 Task: Open Card Card0000000275 in Board Board0000000069 in Workspace WS0000000023 in Trello. Add Member Ayush98111@gmail.com to Card Card0000000275 in Board Board0000000069 in Workspace WS0000000023 in Trello. Add Orange Label titled Label0000000275 to Card Card0000000275 in Board Board0000000069 in Workspace WS0000000023 in Trello. Add Checklist CL0000000275 to Card Card0000000275 in Board Board0000000069 in Workspace WS0000000023 in Trello. Add Dates with Start Date as Oct 01 2023 and Due Date as Oct 31 2023 to Card Card0000000275 in Board Board0000000069 in Workspace WS0000000023 in Trello
Action: Mouse moved to (504, 473)
Screenshot: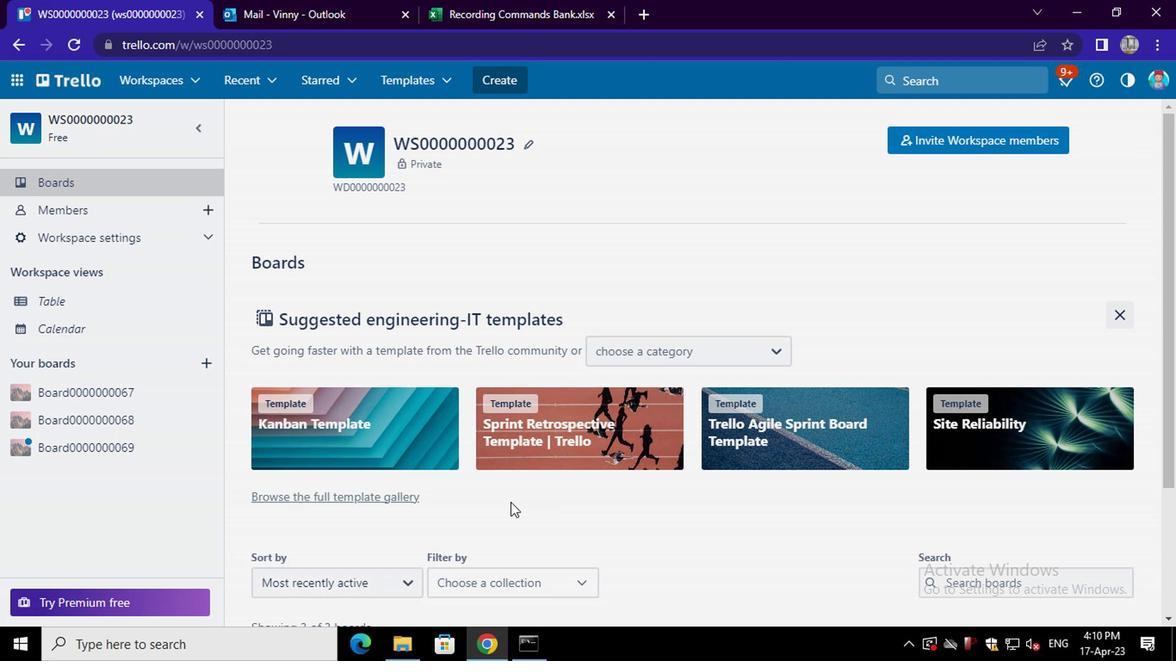 
Action: Mouse scrolled (504, 472) with delta (0, 0)
Screenshot: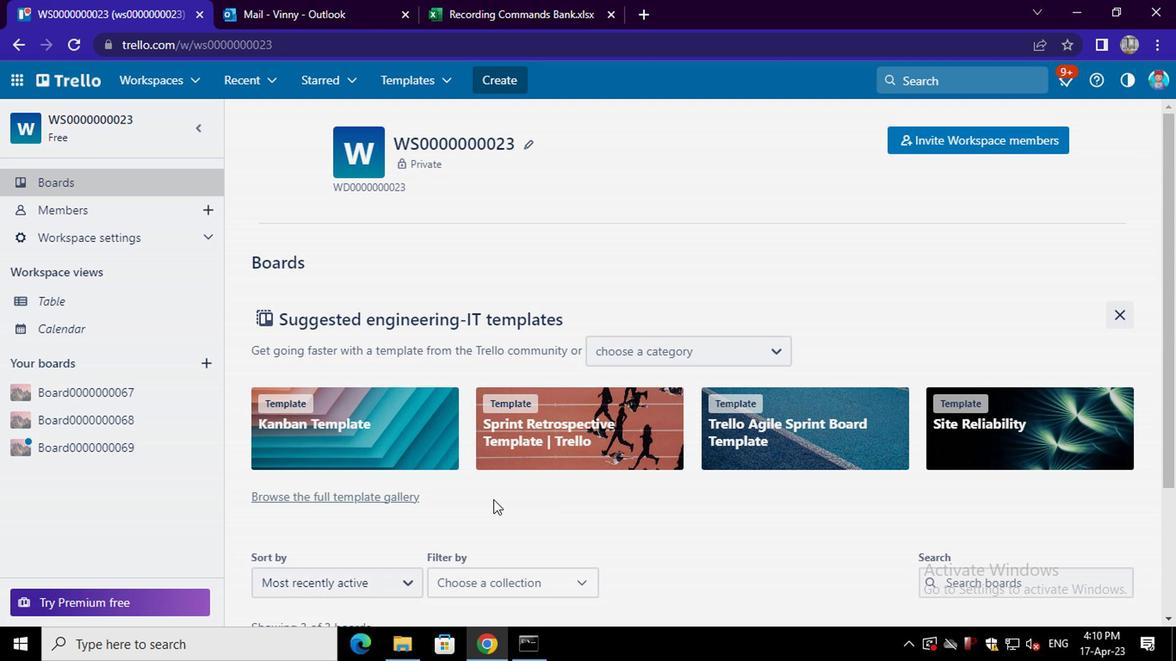 
Action: Mouse scrolled (504, 472) with delta (0, 0)
Screenshot: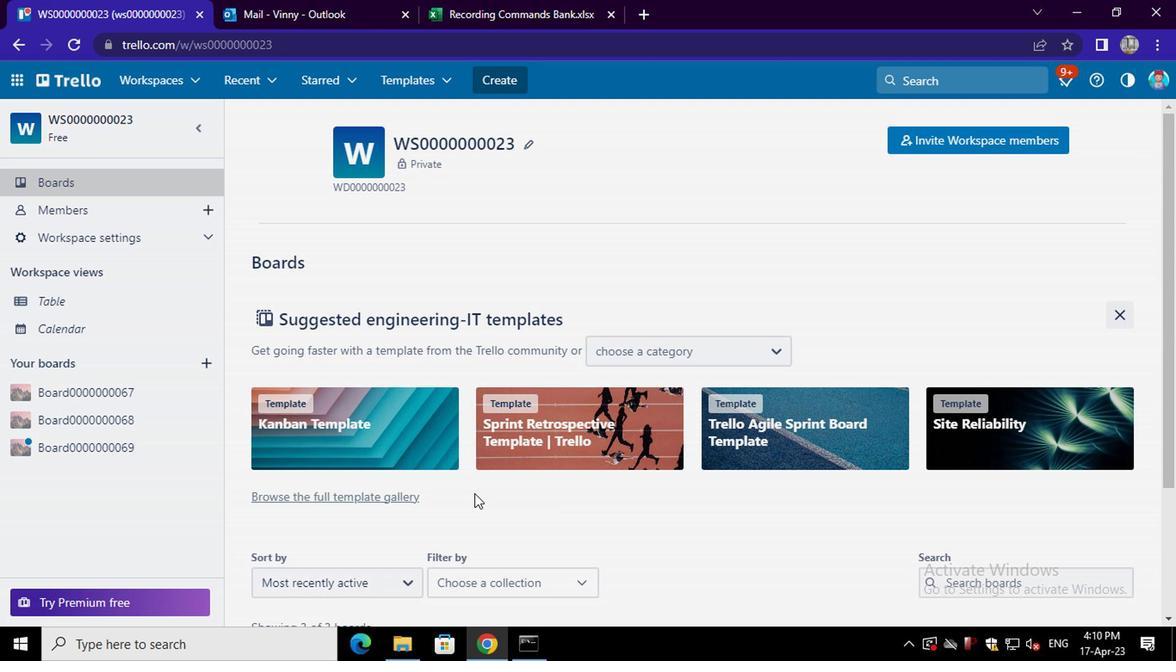 
Action: Mouse scrolled (504, 472) with delta (0, 0)
Screenshot: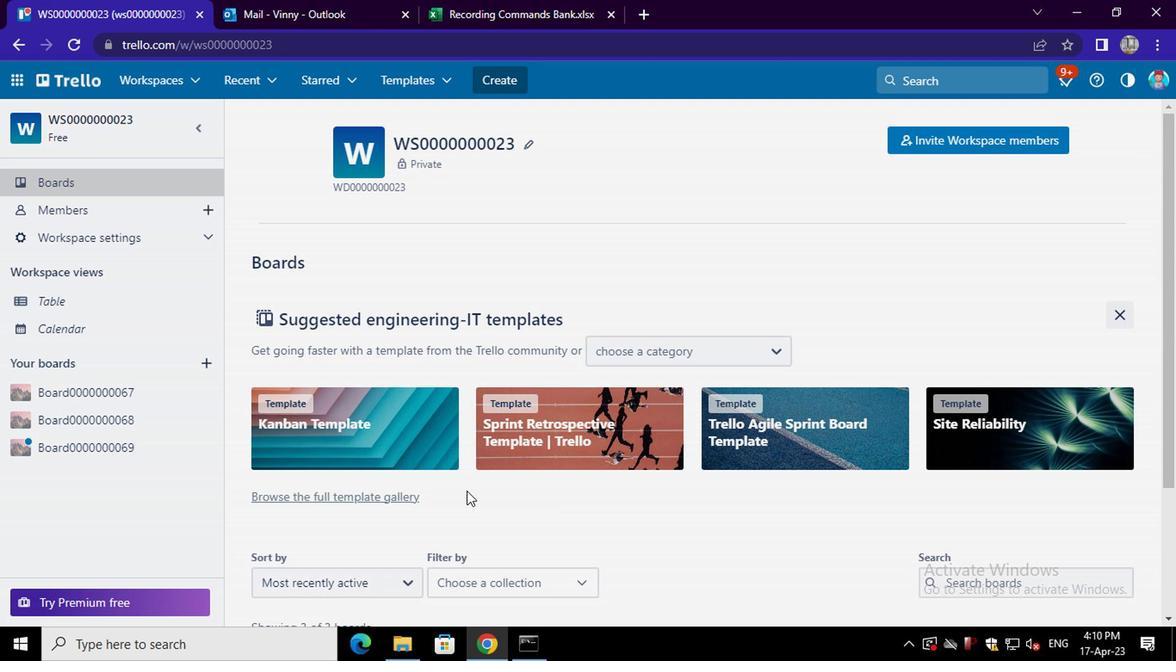 
Action: Mouse scrolled (504, 472) with delta (0, 0)
Screenshot: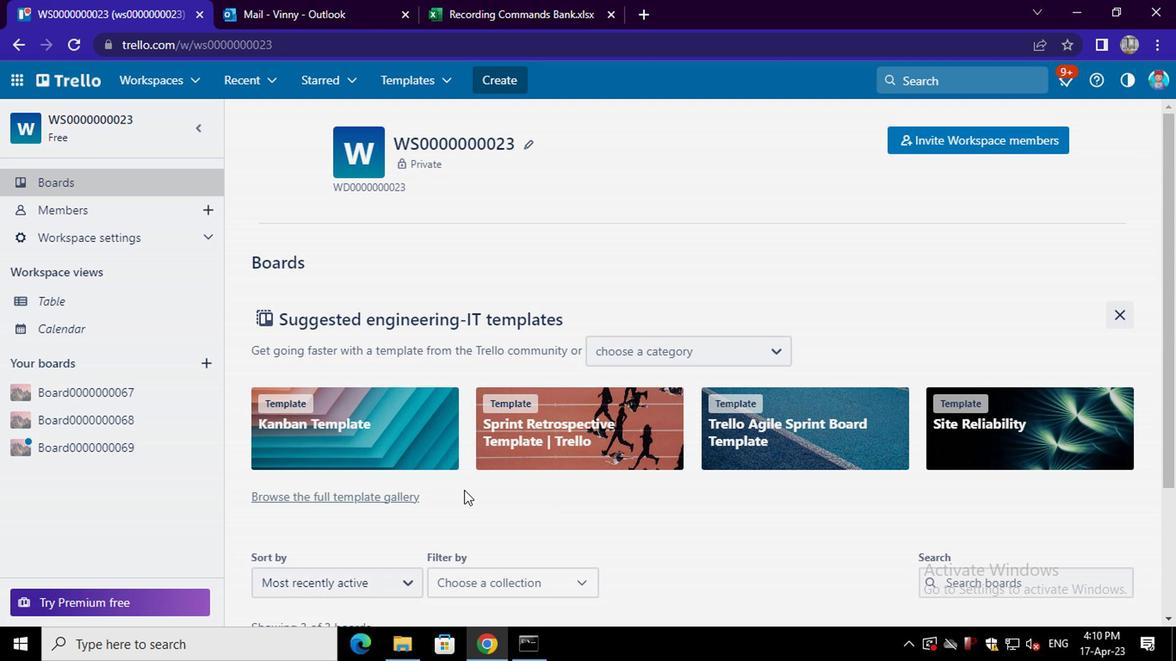 
Action: Mouse moved to (603, 521)
Screenshot: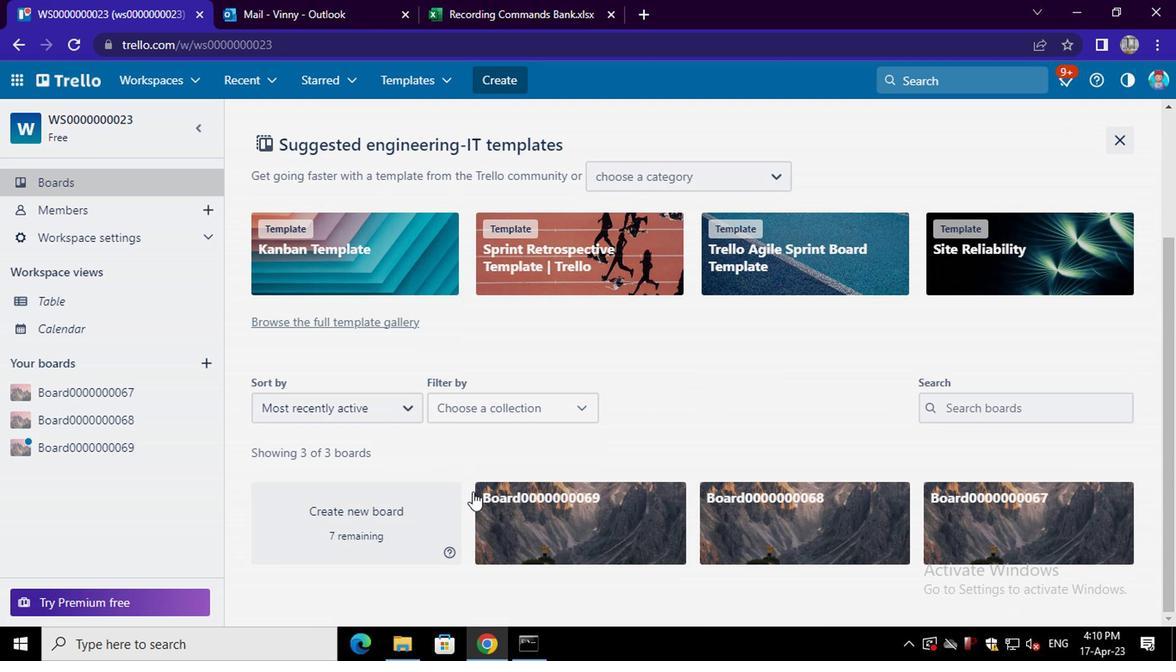 
Action: Mouse pressed left at (603, 521)
Screenshot: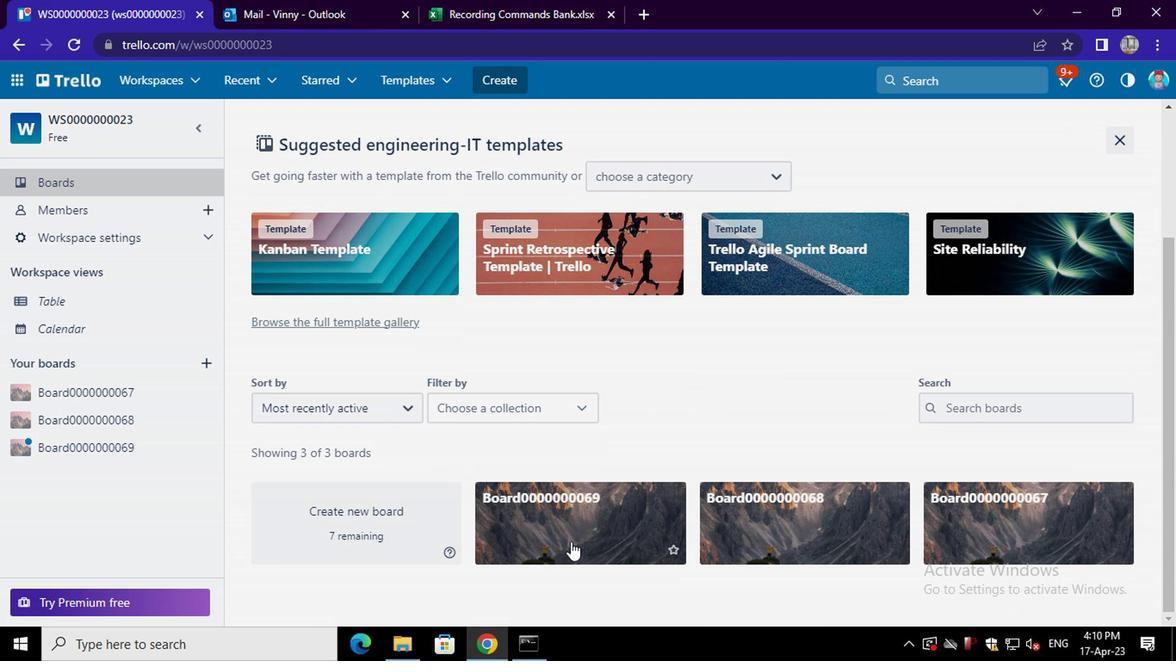 
Action: Mouse moved to (492, 473)
Screenshot: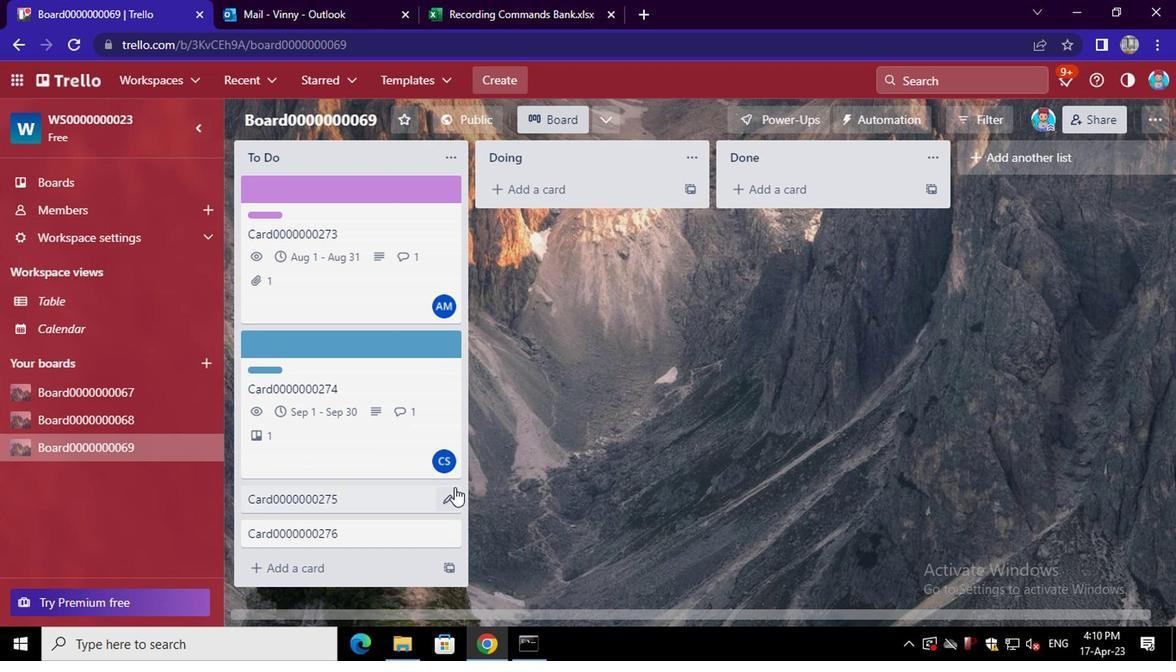 
Action: Mouse pressed left at (492, 473)
Screenshot: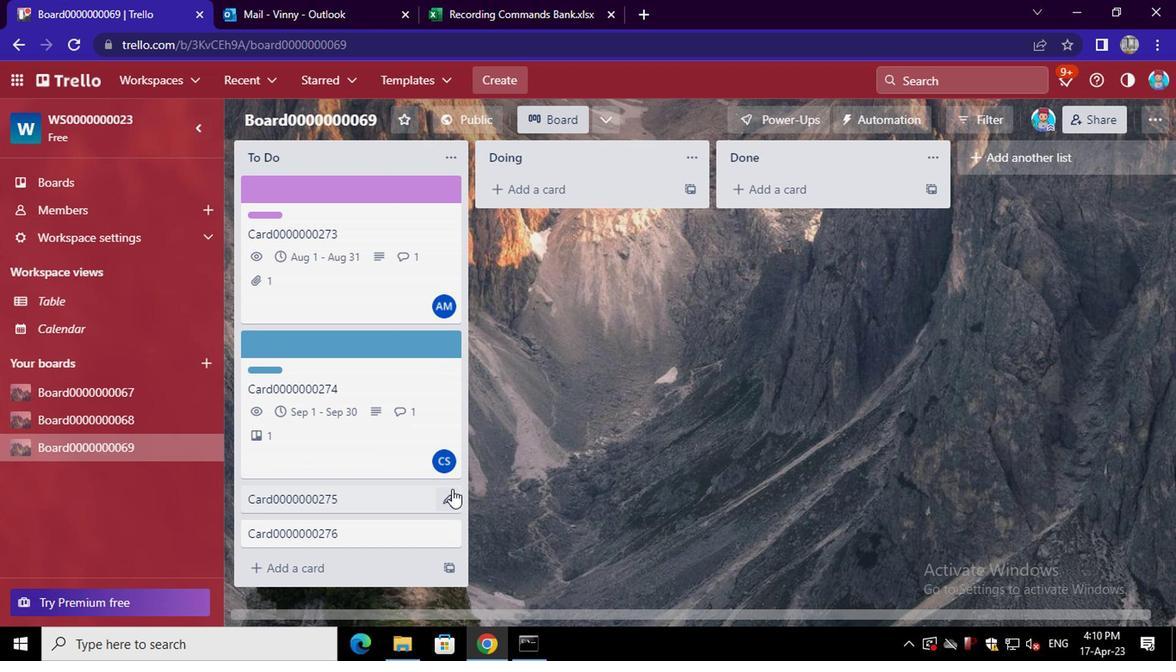 
Action: Mouse moved to (552, 372)
Screenshot: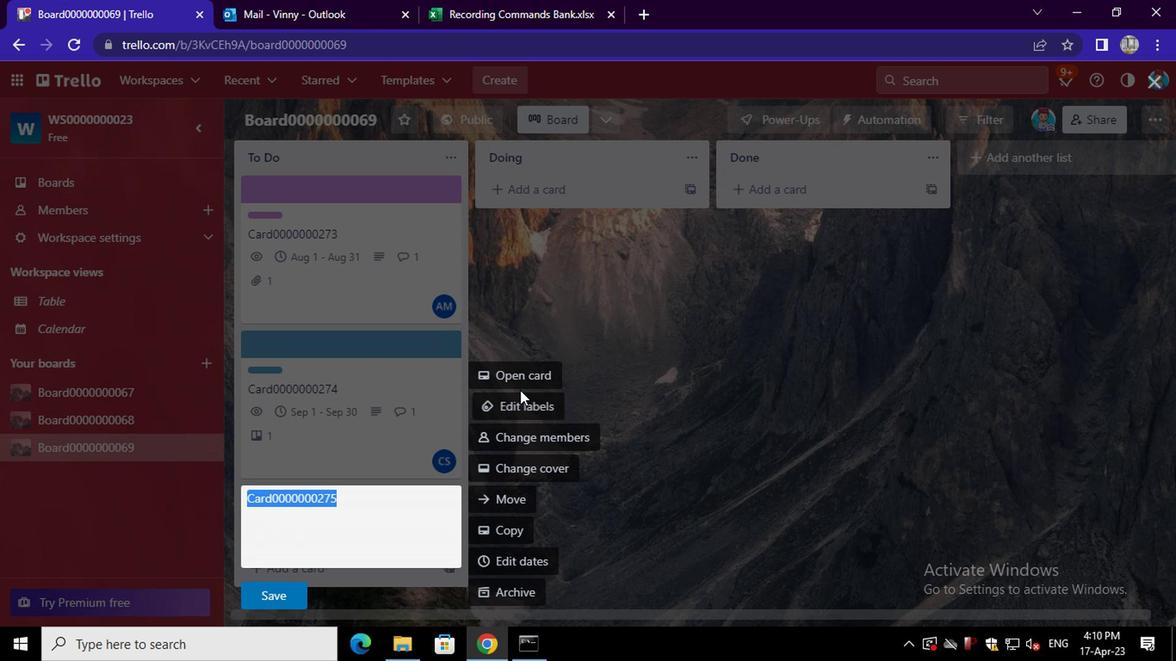 
Action: Mouse pressed left at (552, 372)
Screenshot: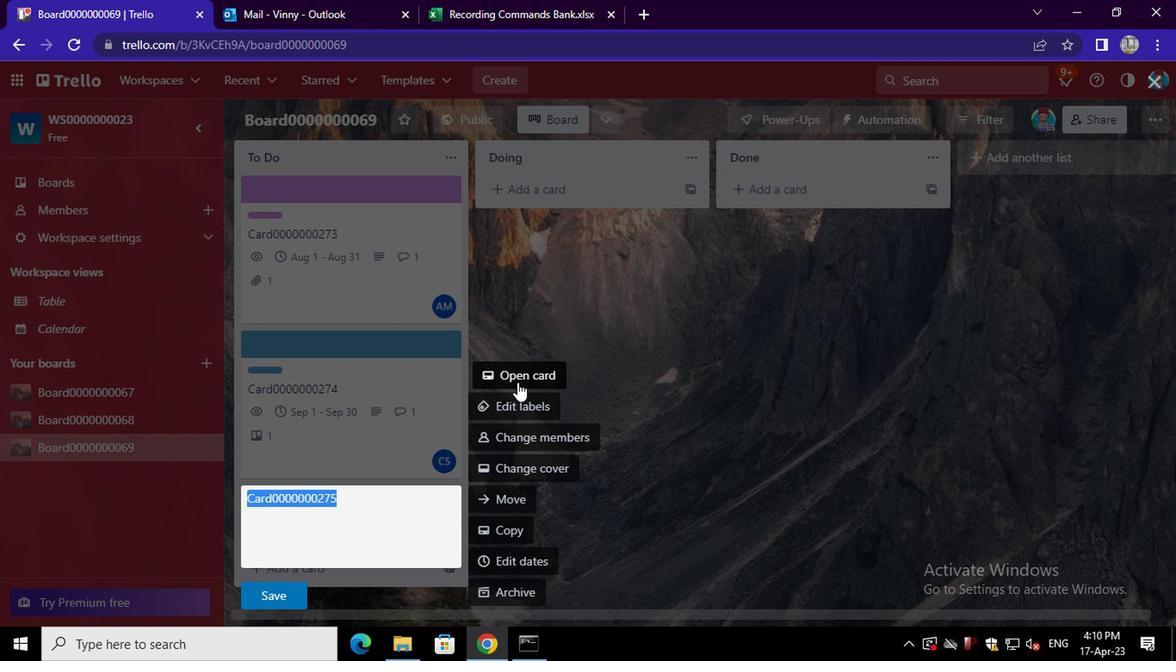 
Action: Mouse moved to (811, 223)
Screenshot: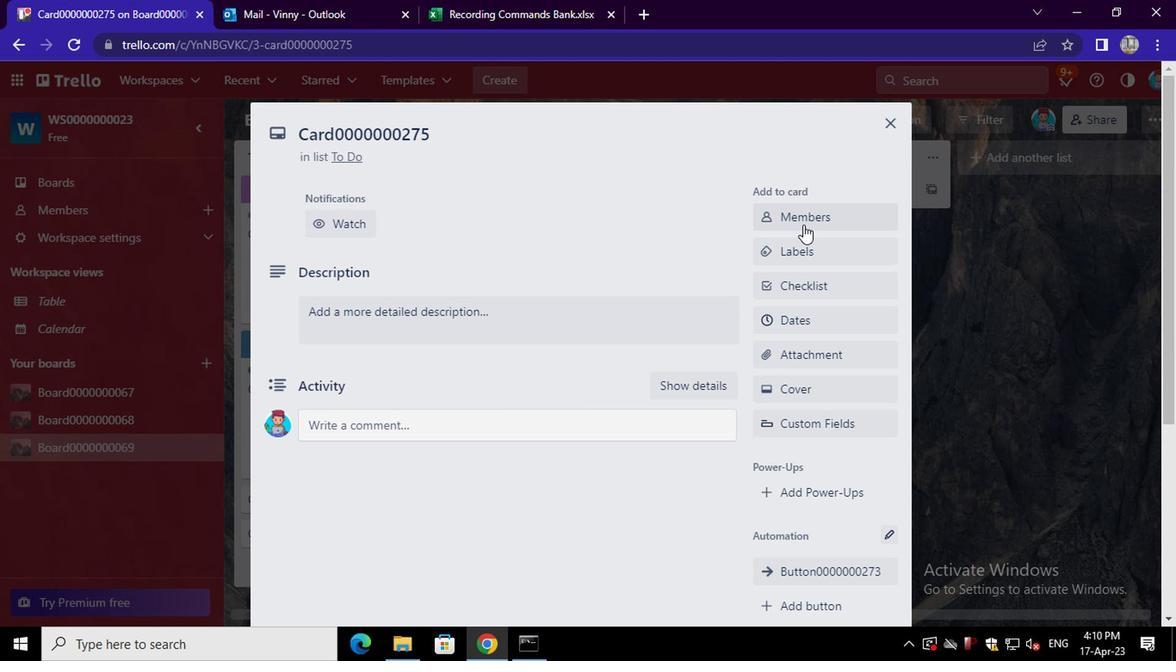 
Action: Mouse pressed left at (811, 223)
Screenshot: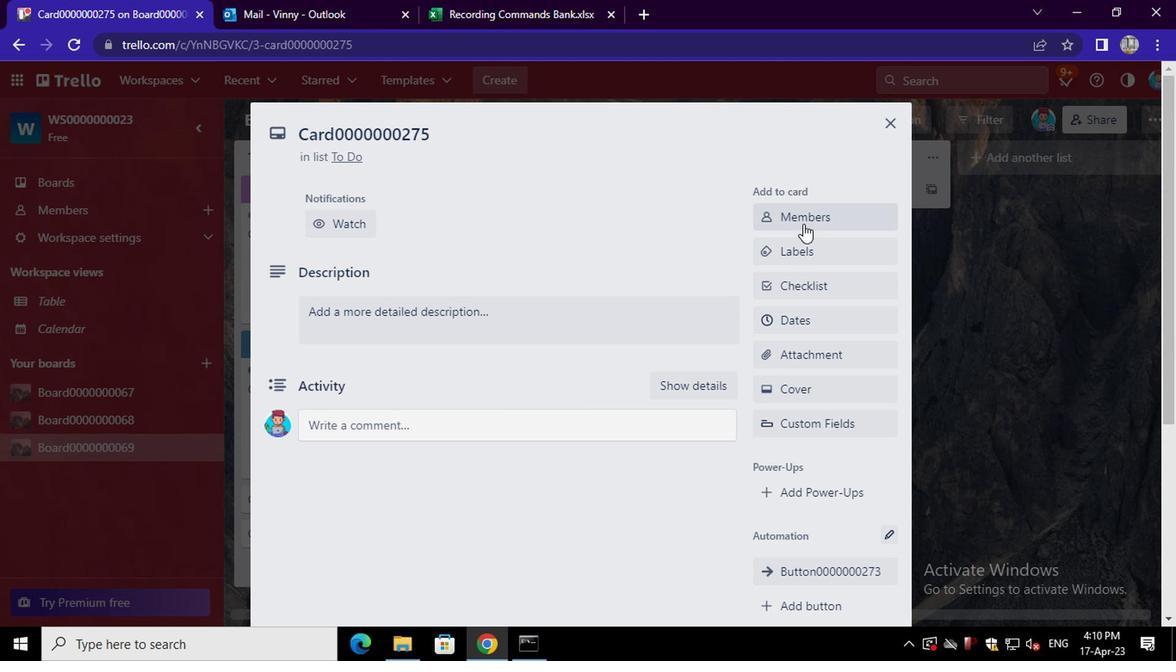 
Action: Mouse moved to (838, 289)
Screenshot: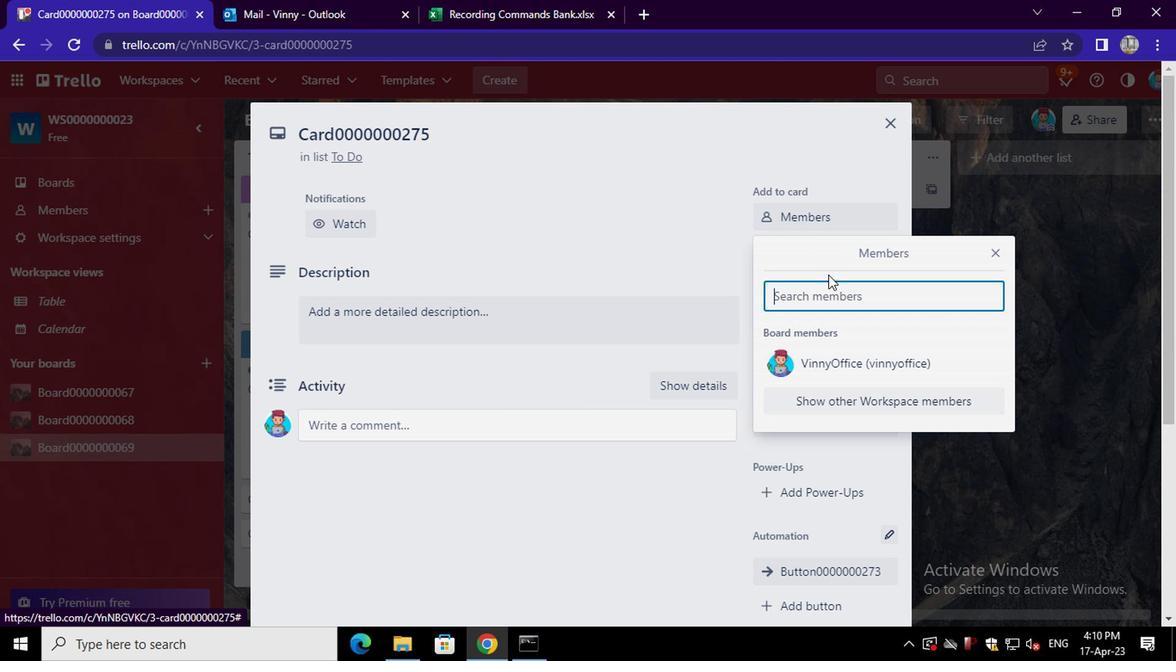 
Action: Mouse pressed left at (838, 289)
Screenshot: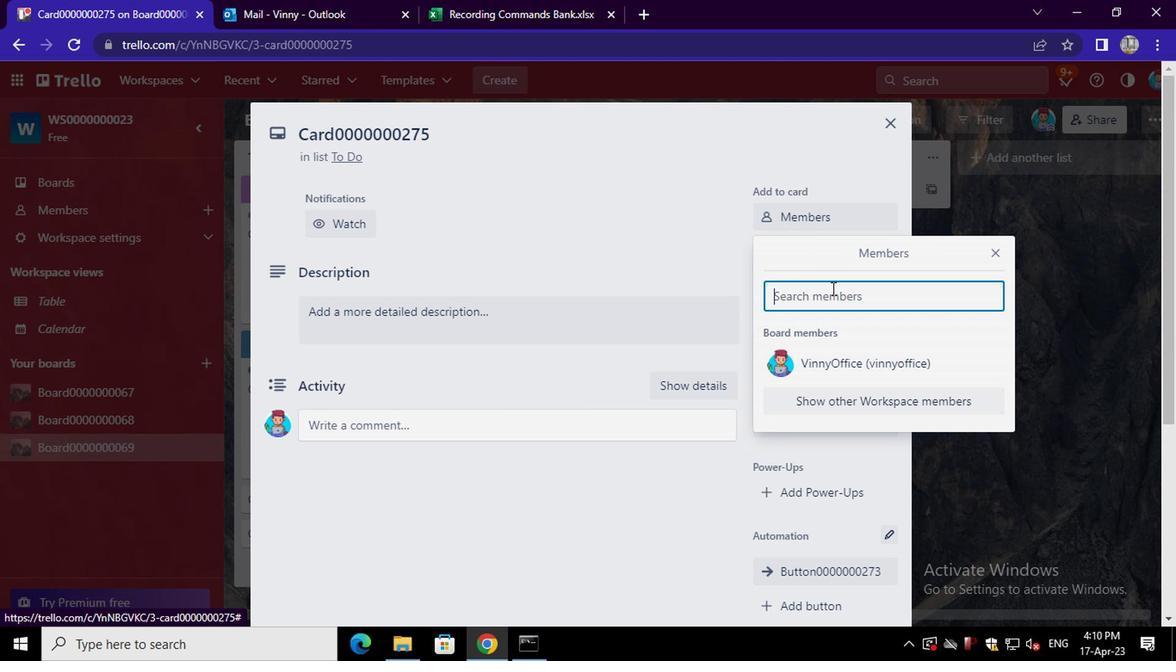 
Action: Mouse moved to (829, 271)
Screenshot: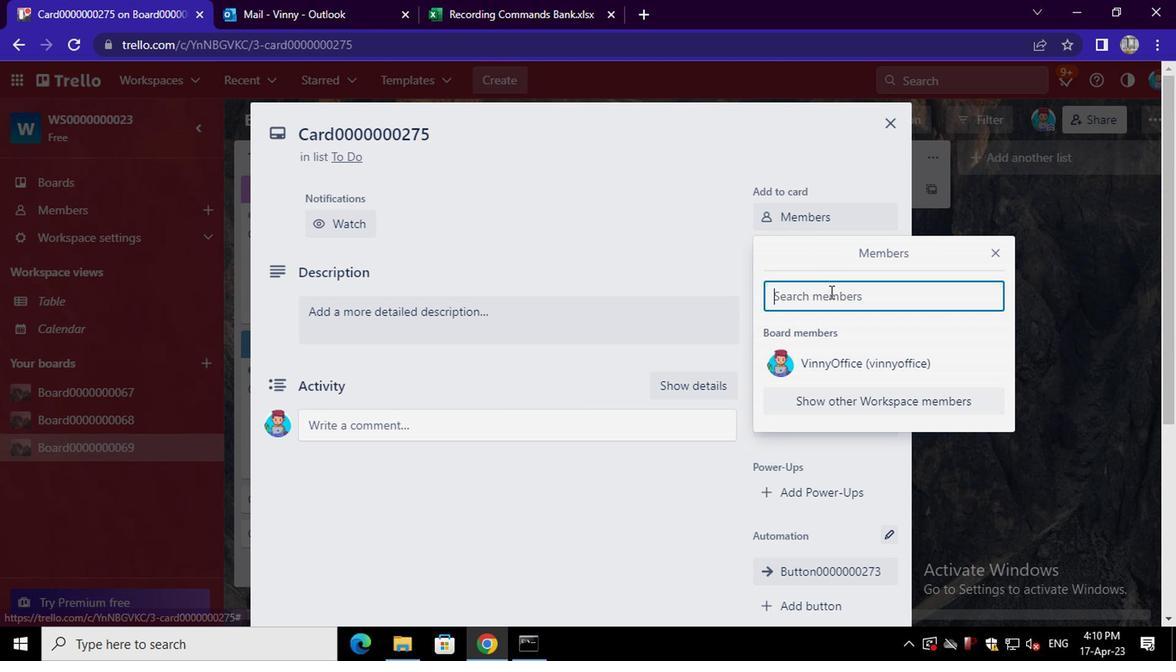 
Action: Key pressed <Key.shift>AYUSH98111<Key.shift>@GMAIL.COM
Screenshot: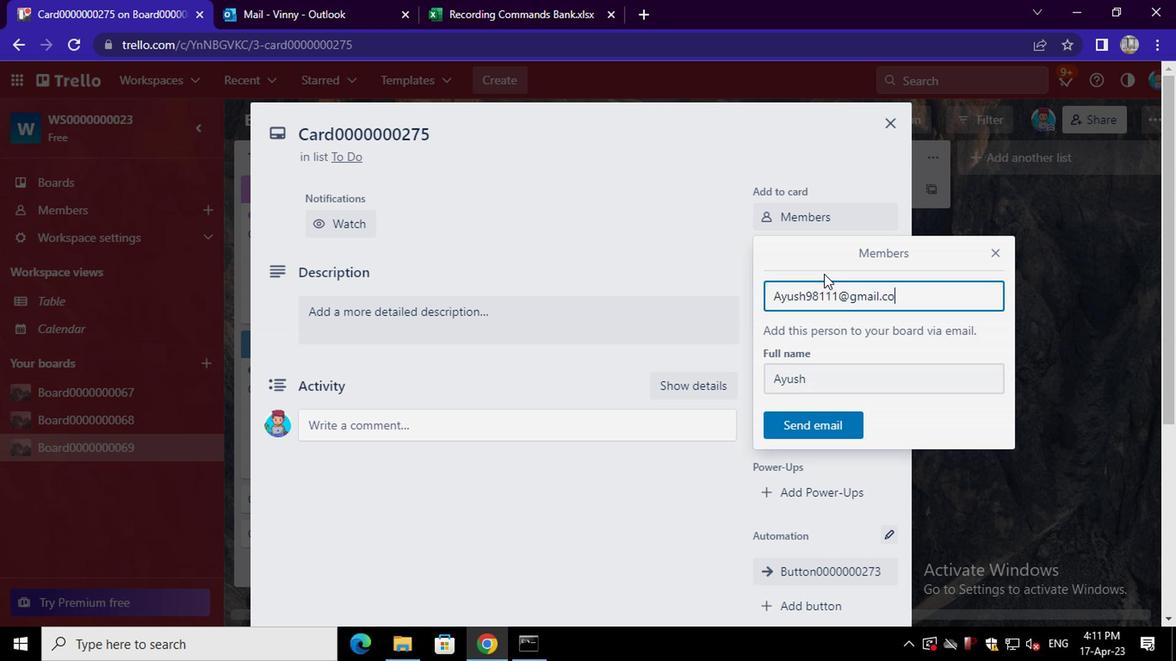 
Action: Mouse moved to (832, 414)
Screenshot: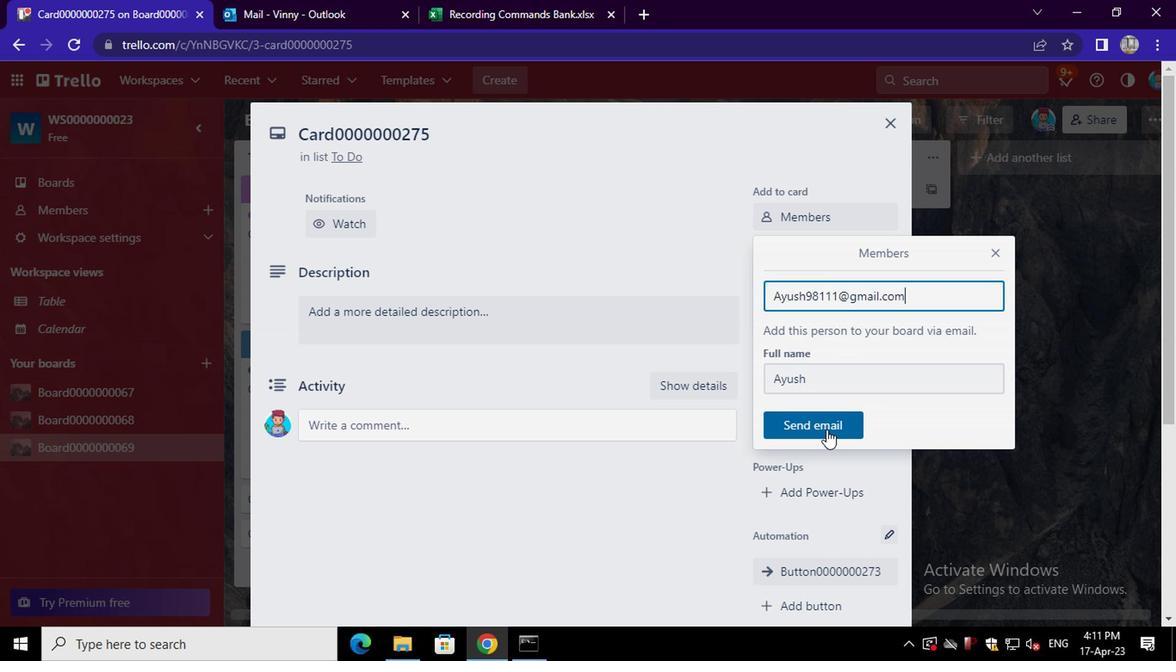 
Action: Mouse pressed left at (832, 414)
Screenshot: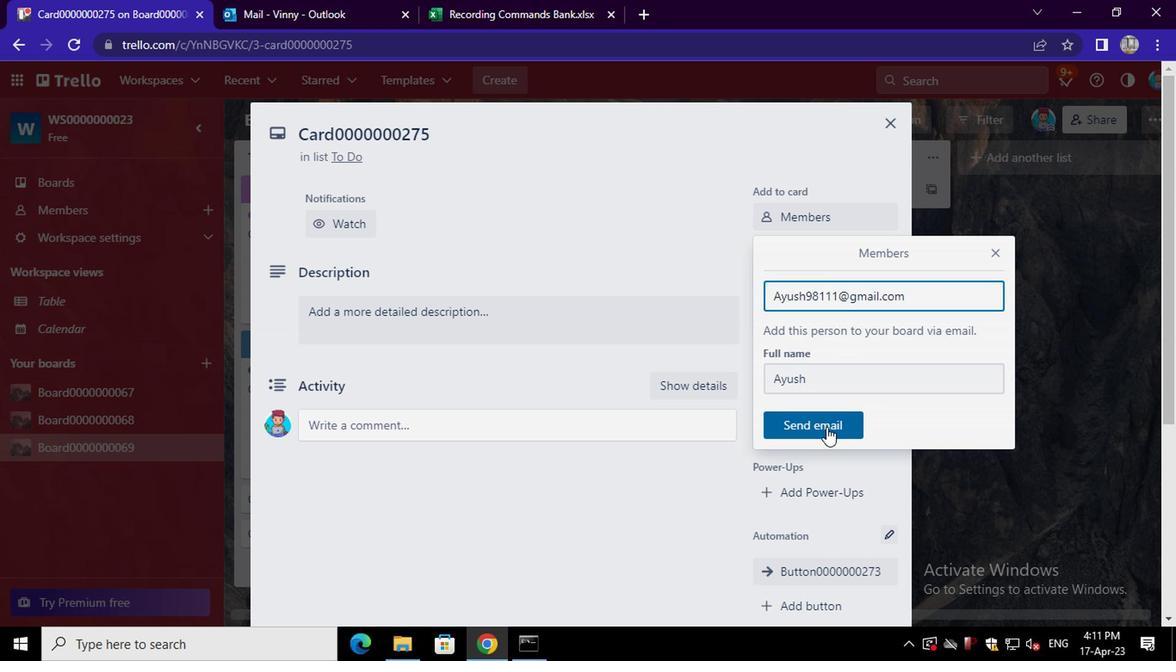
Action: Mouse moved to (821, 255)
Screenshot: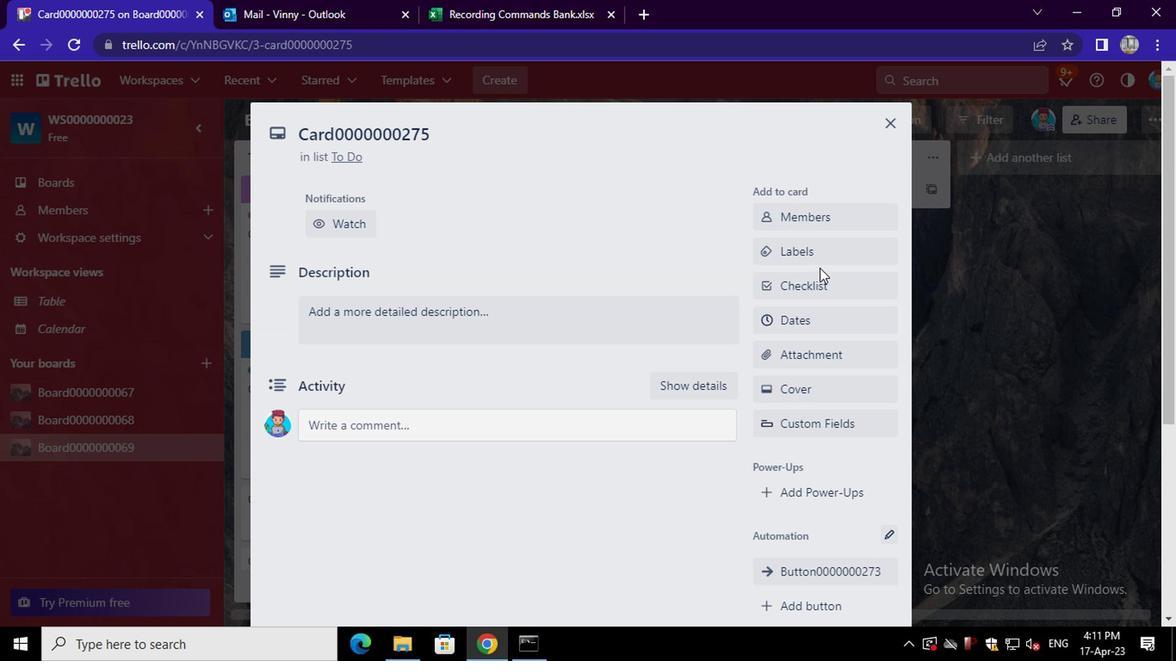 
Action: Mouse pressed left at (821, 255)
Screenshot: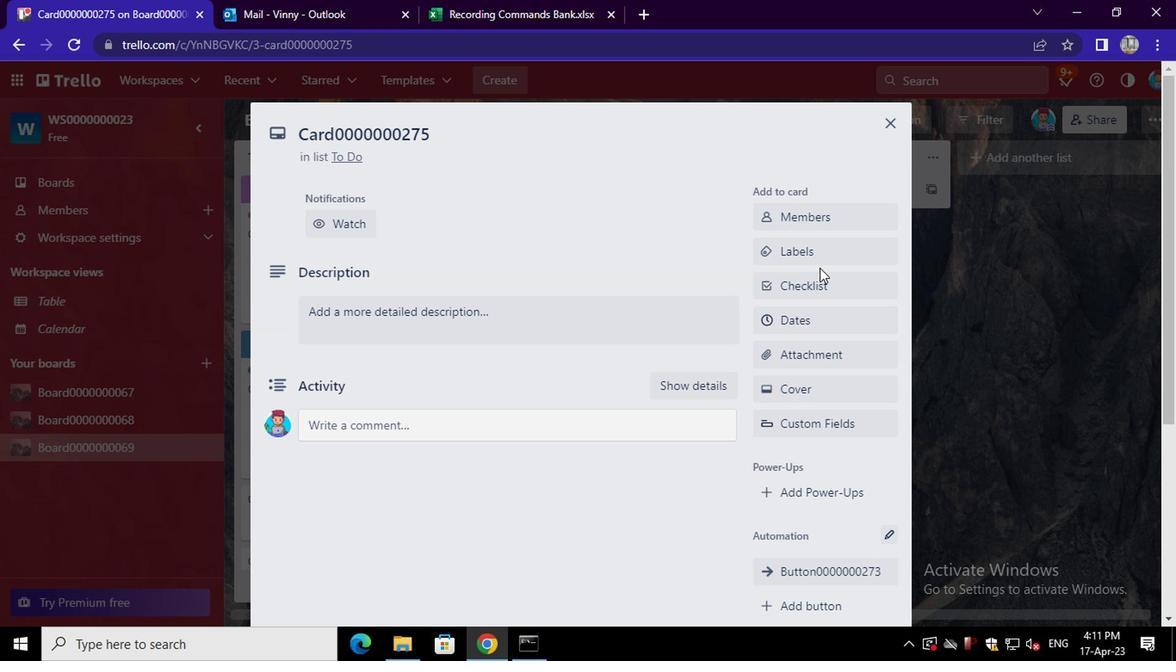 
Action: Mouse moved to (841, 170)
Screenshot: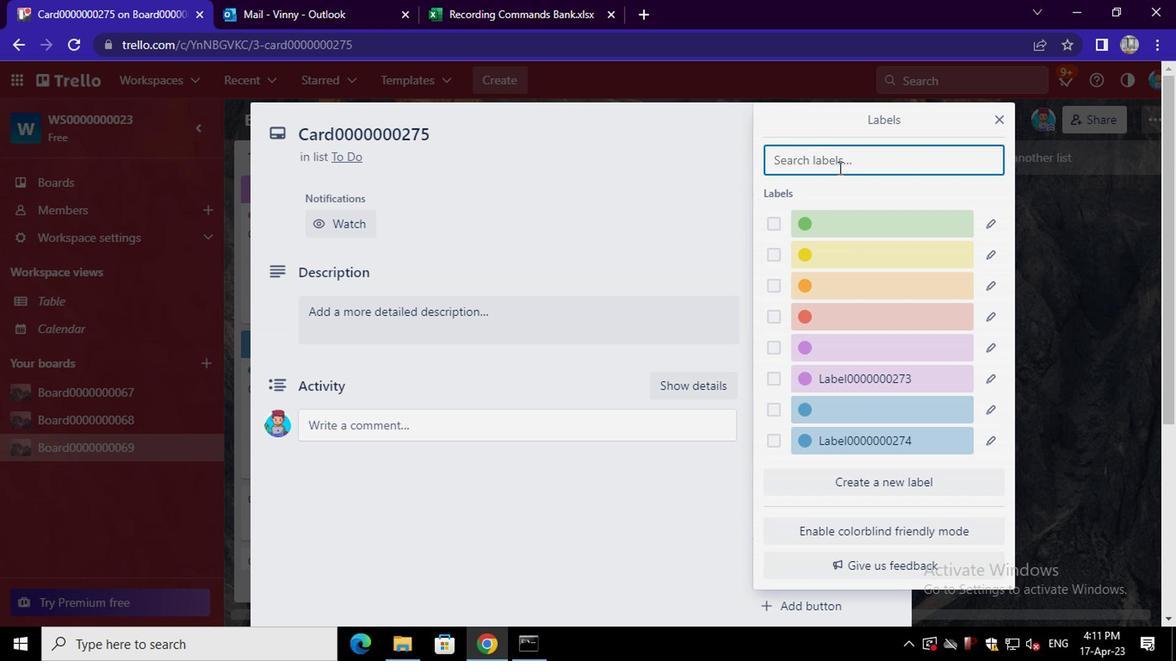 
Action: Mouse pressed left at (841, 170)
Screenshot: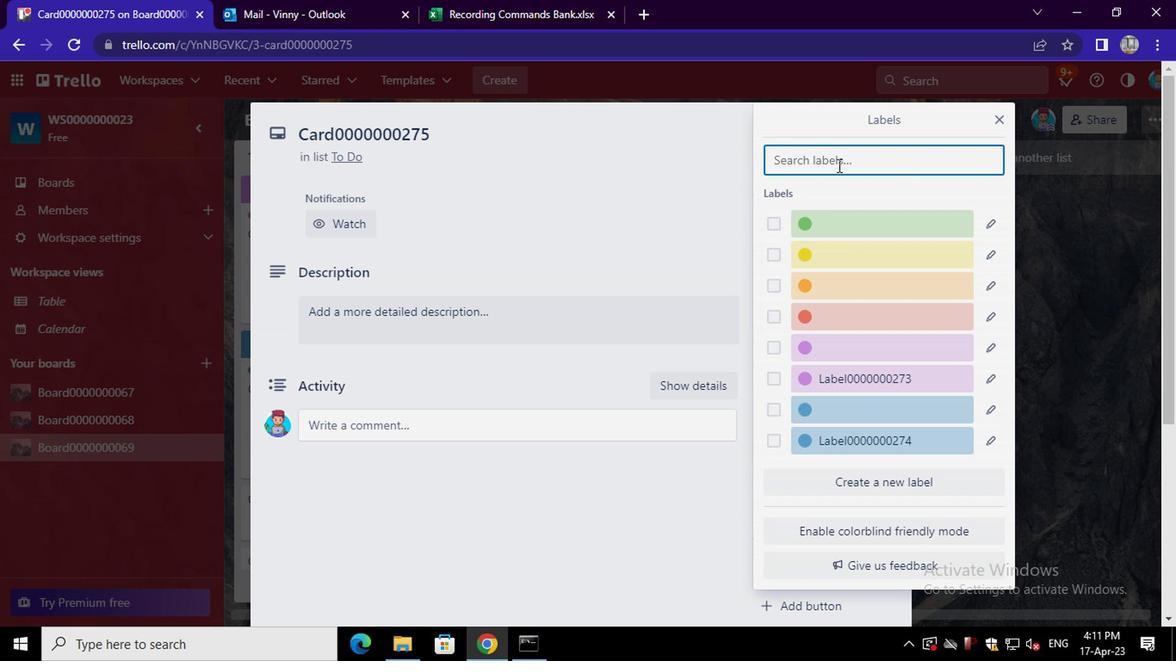 
Action: Mouse moved to (841, 169)
Screenshot: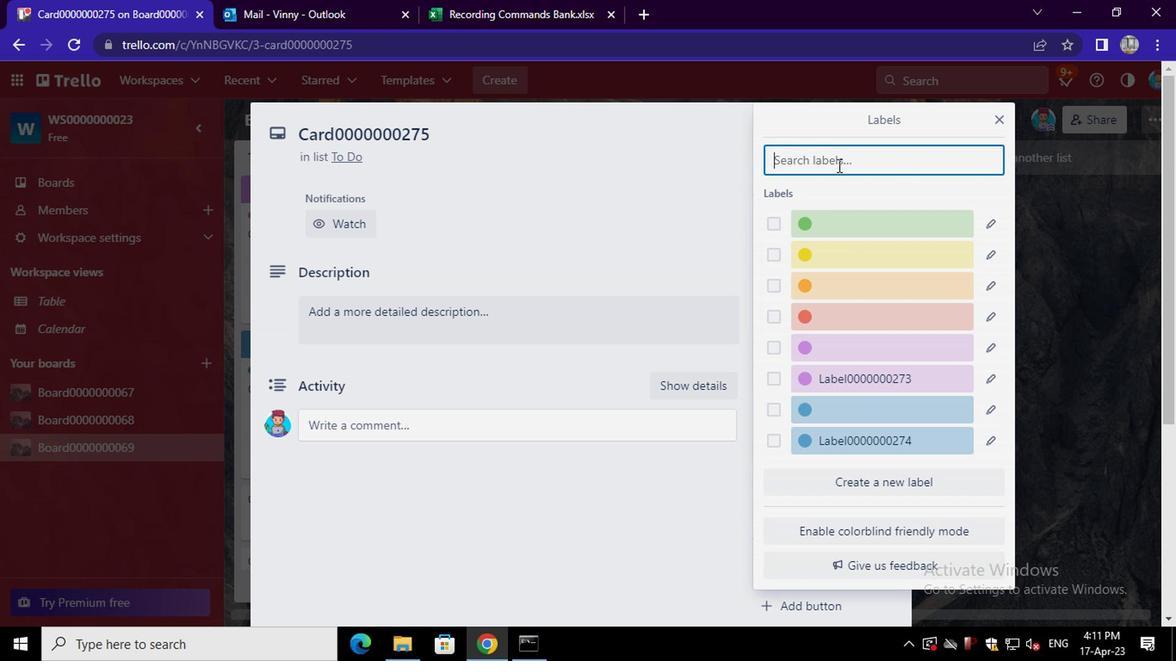 
Action: Key pressed <Key.shift>LABEL0000000275
Screenshot: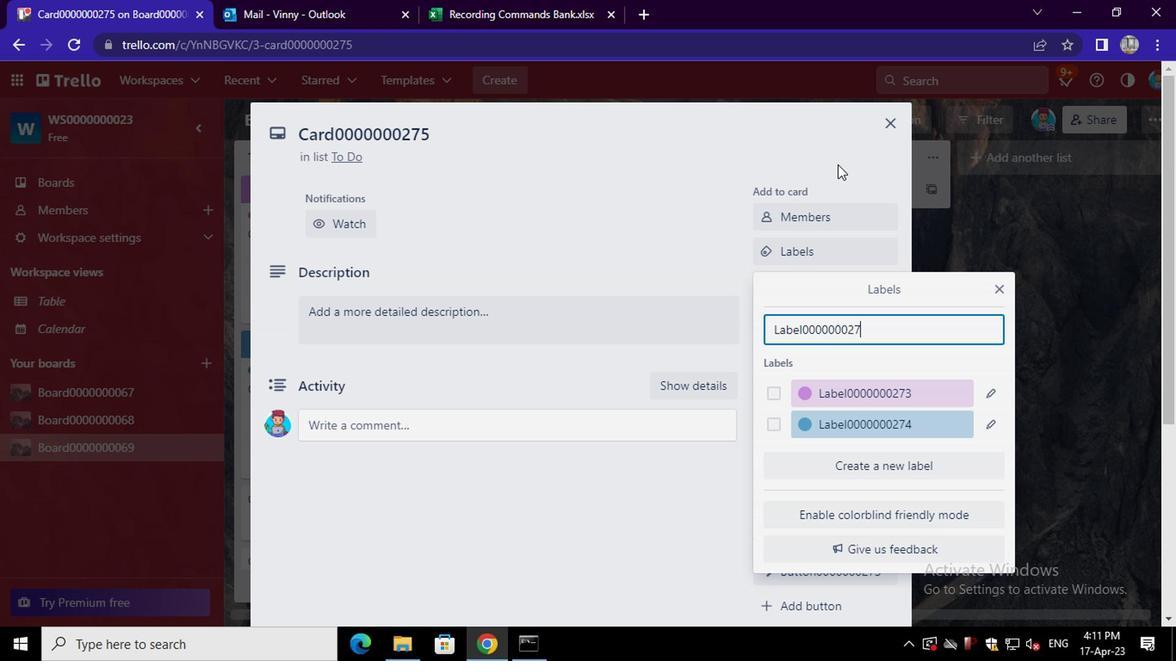 
Action: Mouse moved to (898, 382)
Screenshot: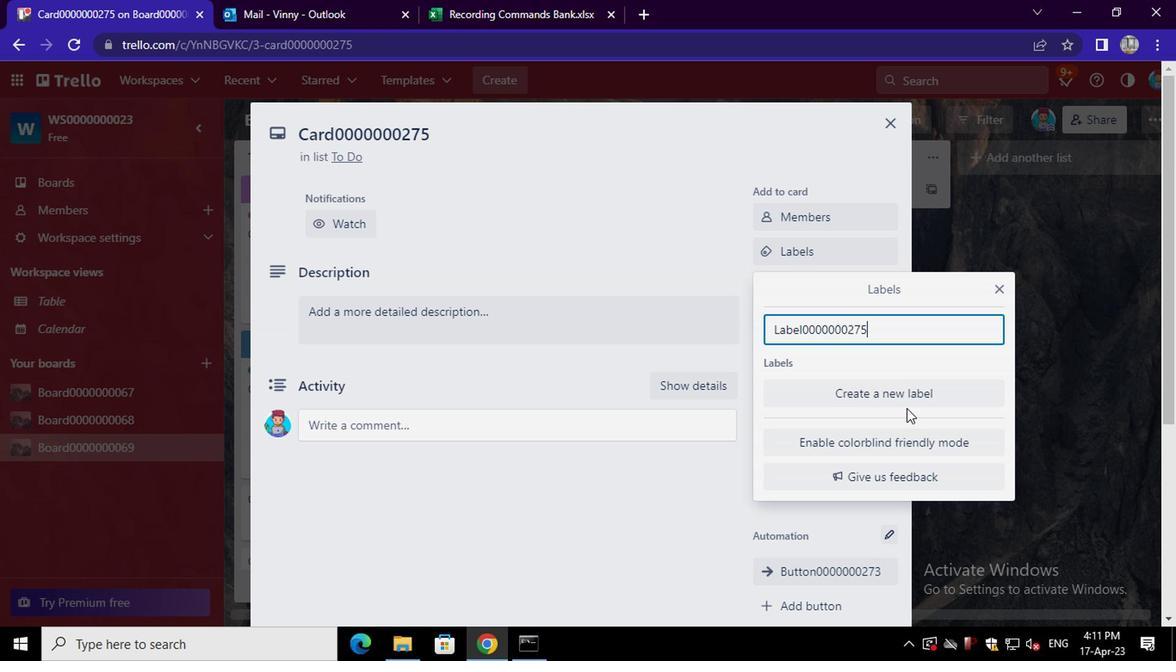 
Action: Mouse pressed left at (898, 382)
Screenshot: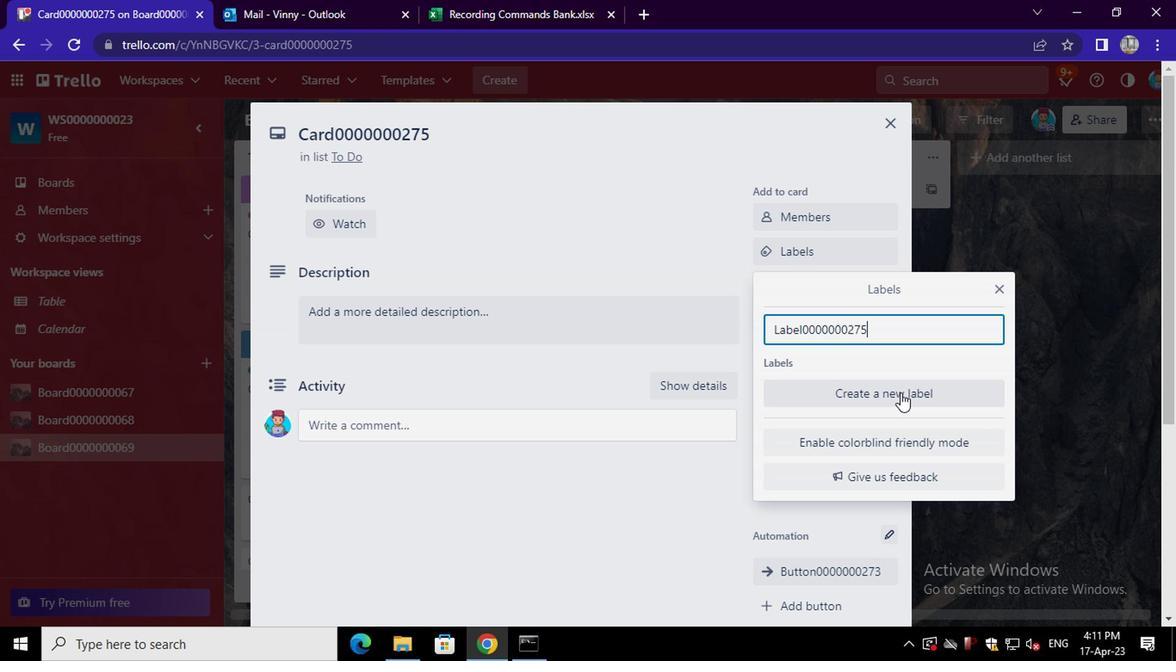 
Action: Mouse moved to (887, 361)
Screenshot: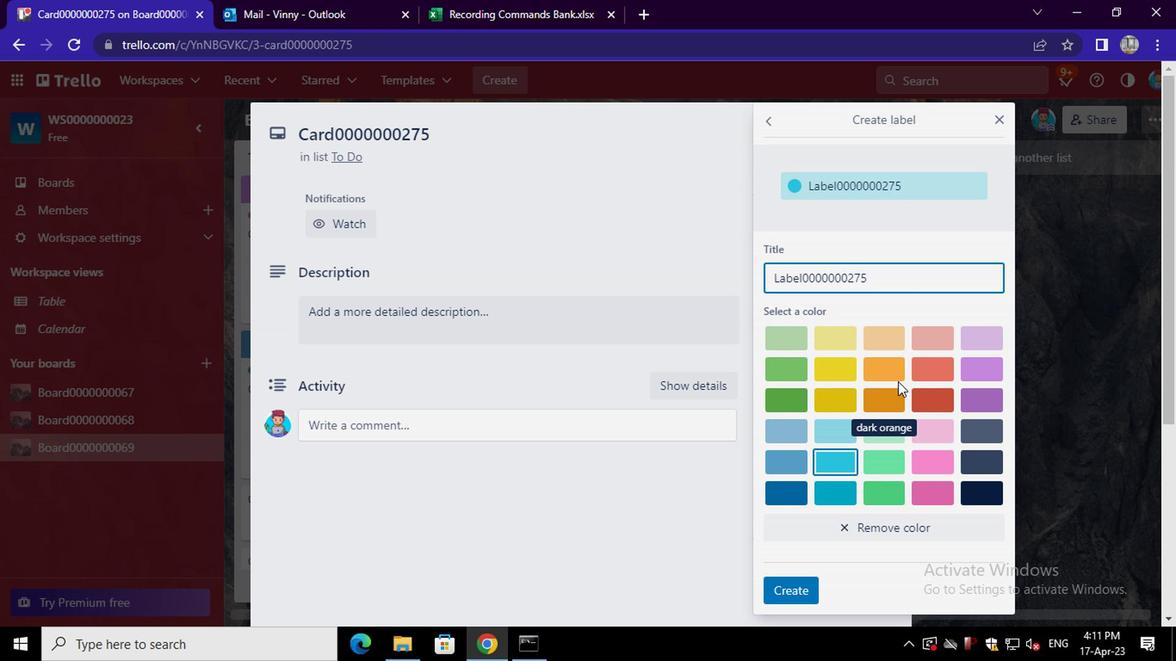 
Action: Mouse pressed left at (887, 361)
Screenshot: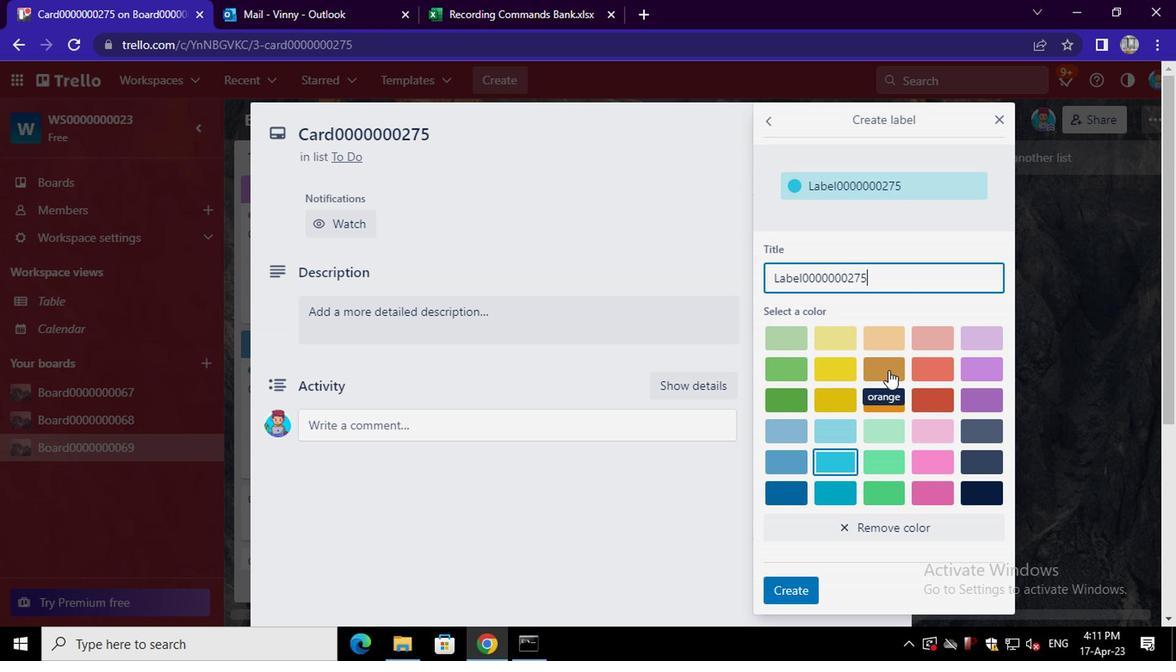 
Action: Mouse moved to (811, 561)
Screenshot: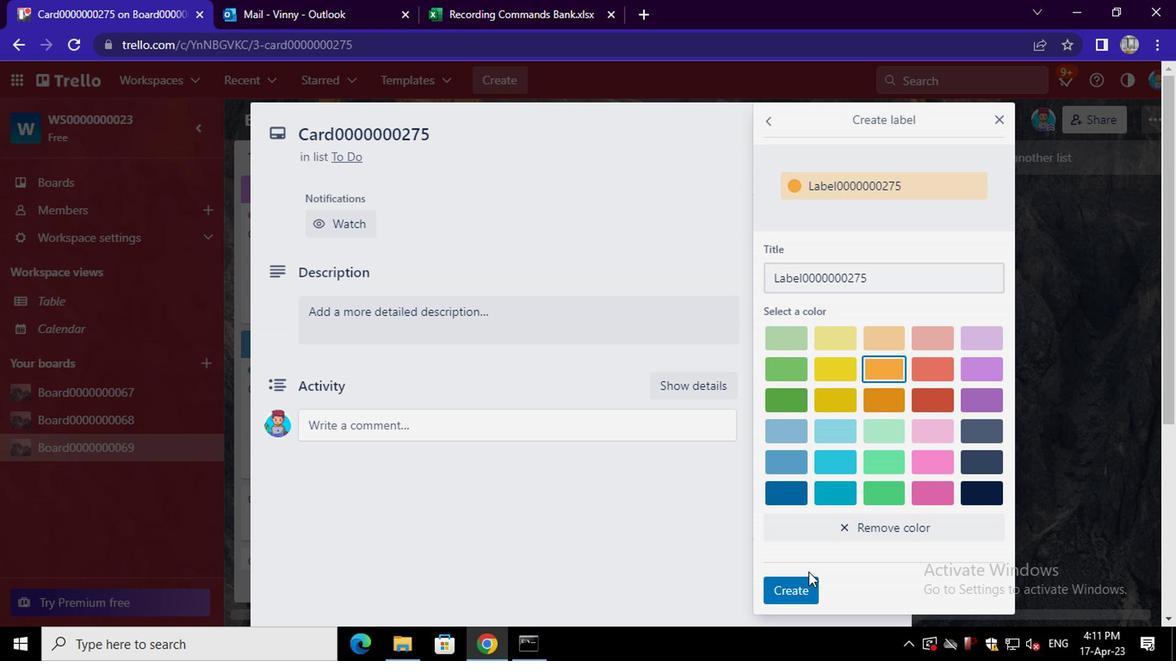 
Action: Mouse pressed left at (811, 561)
Screenshot: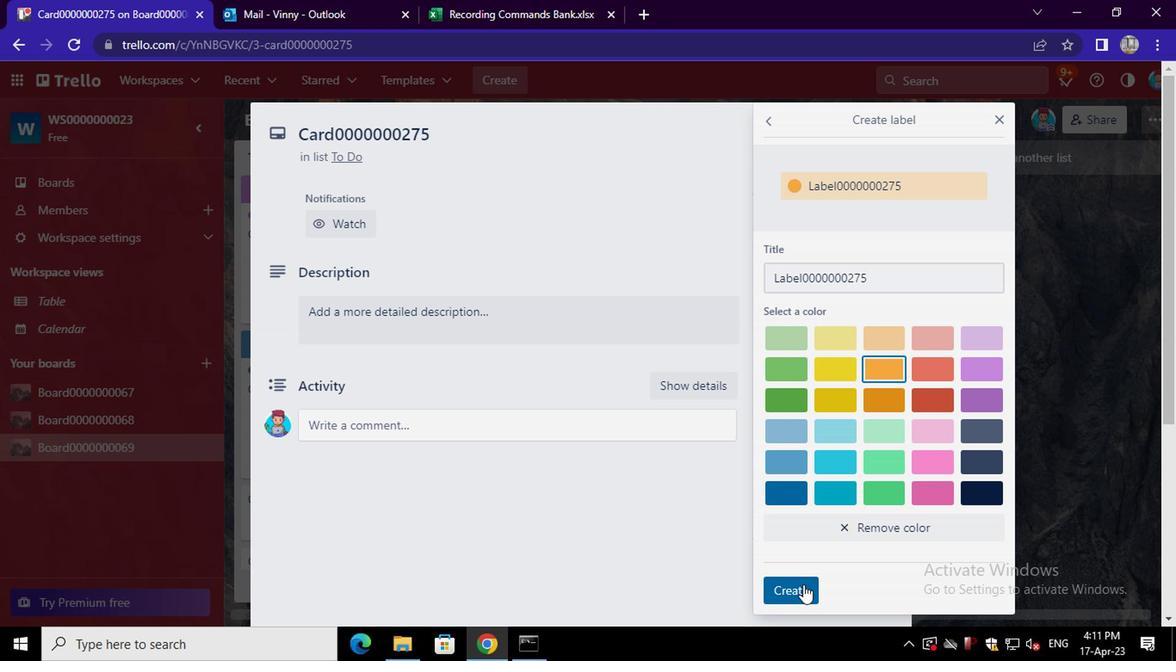 
Action: Mouse moved to (689, 519)
Screenshot: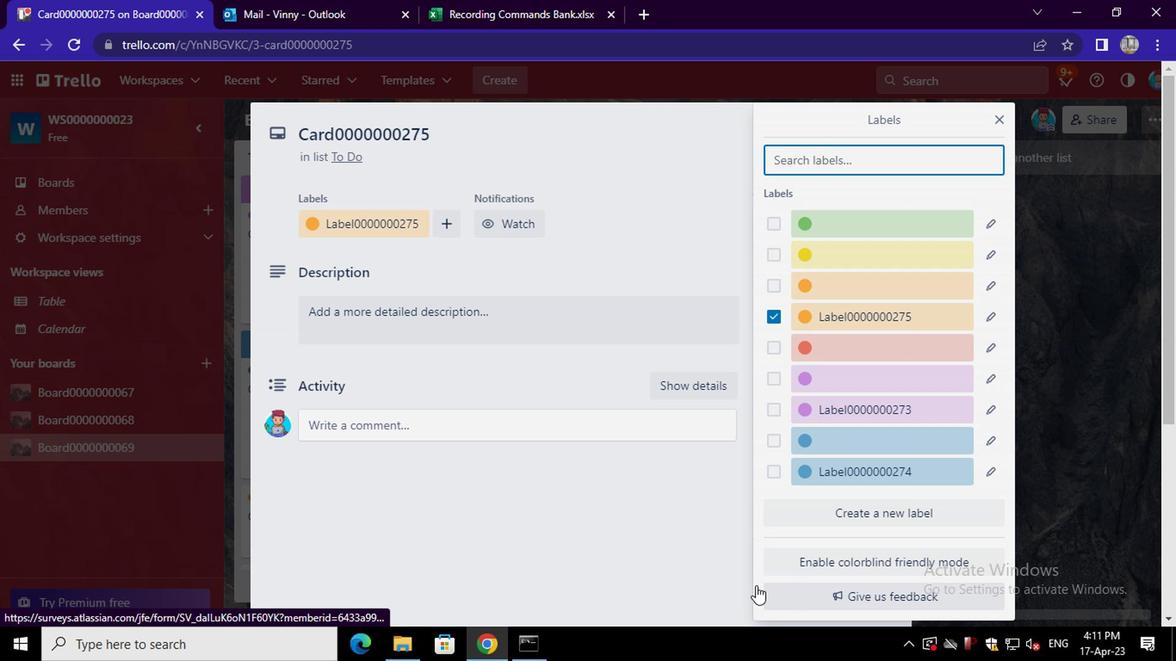 
Action: Mouse pressed left at (689, 519)
Screenshot: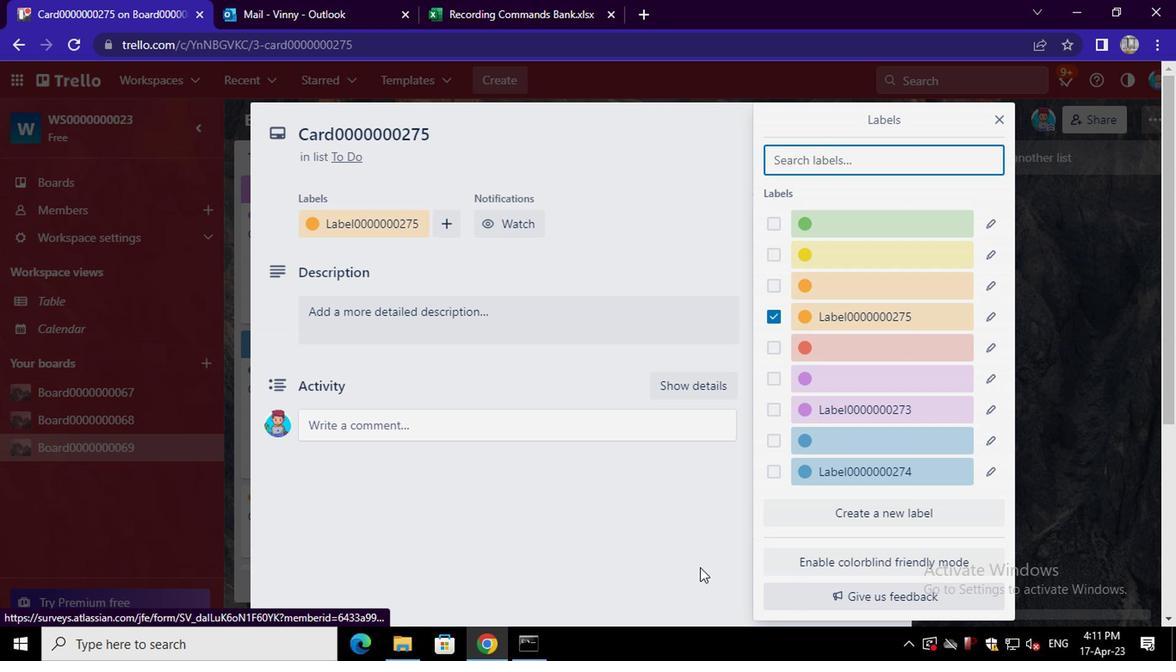 
Action: Mouse moved to (832, 282)
Screenshot: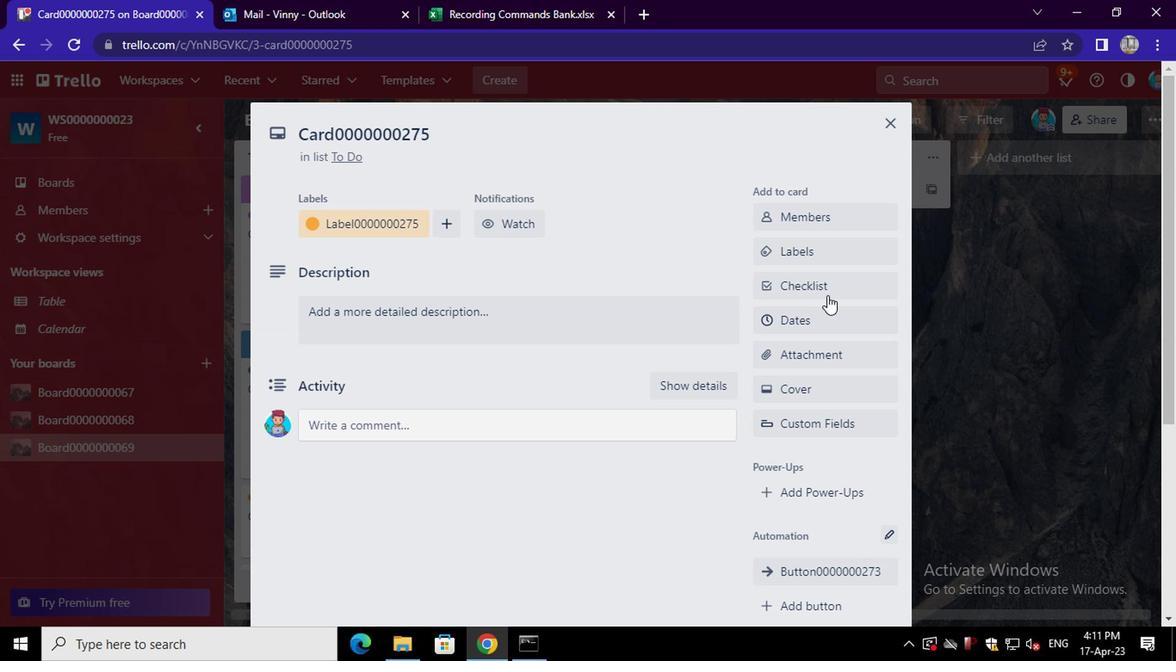 
Action: Mouse pressed left at (832, 282)
Screenshot: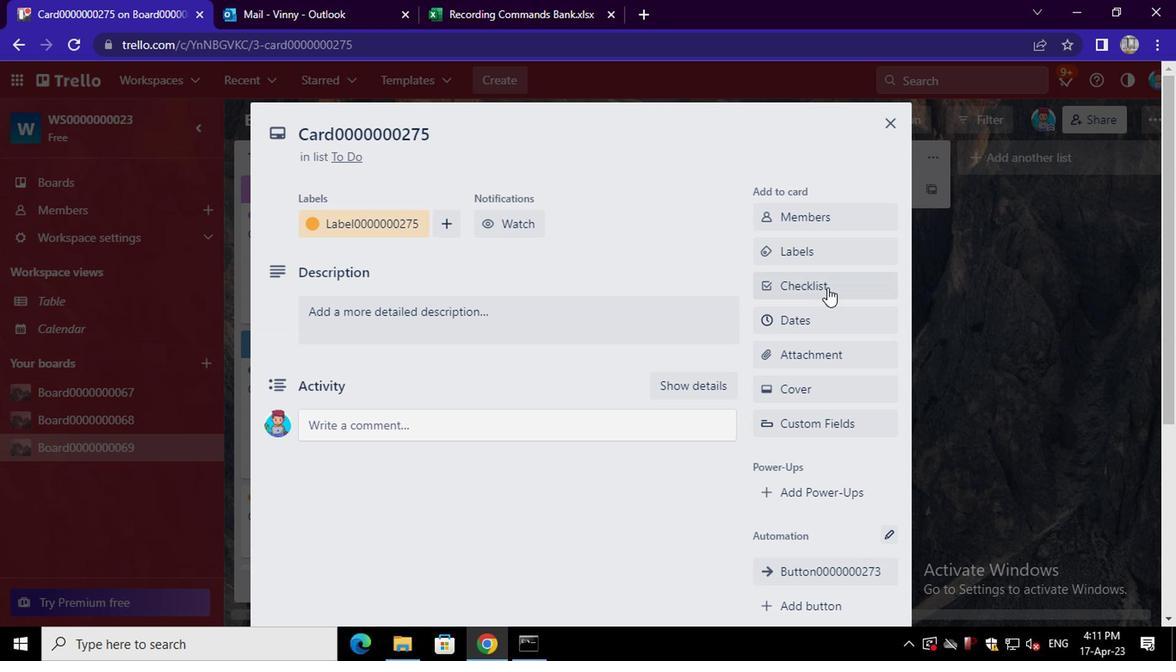 
Action: Mouse moved to (860, 367)
Screenshot: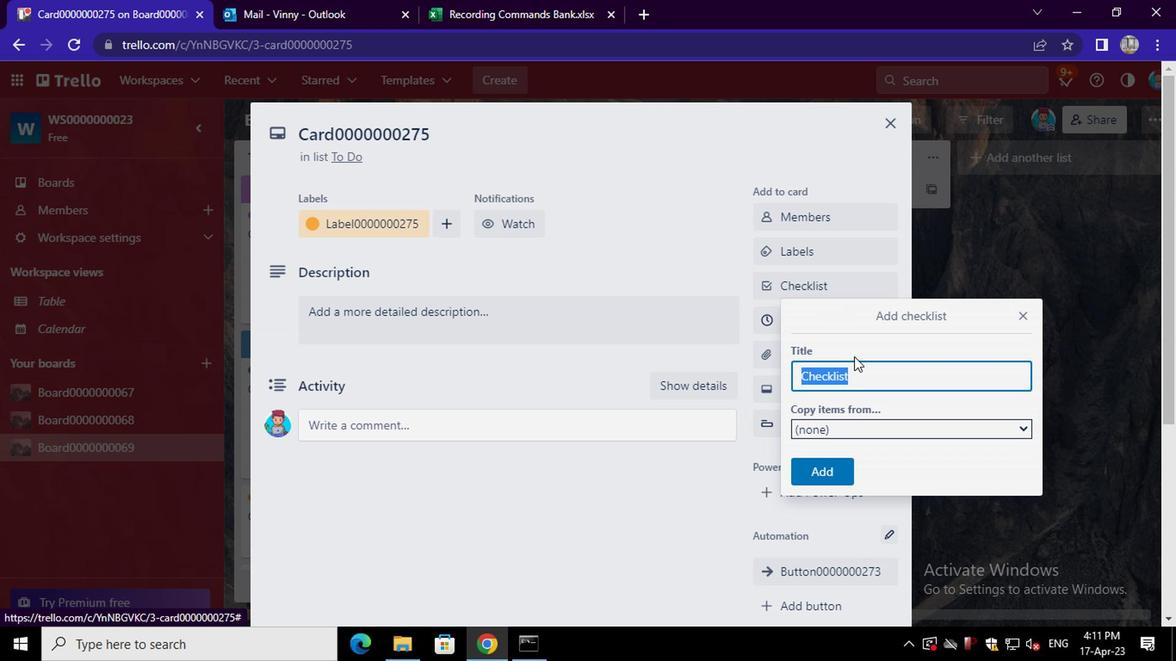 
Action: Mouse pressed left at (860, 367)
Screenshot: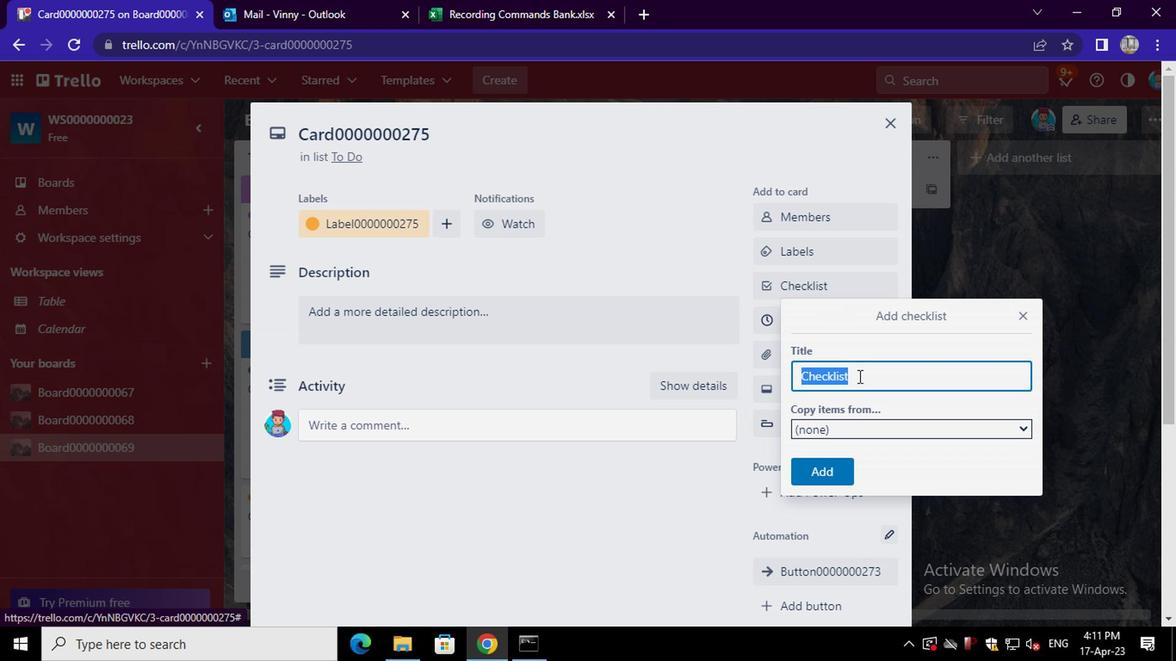 
Action: Mouse moved to (856, 370)
Screenshot: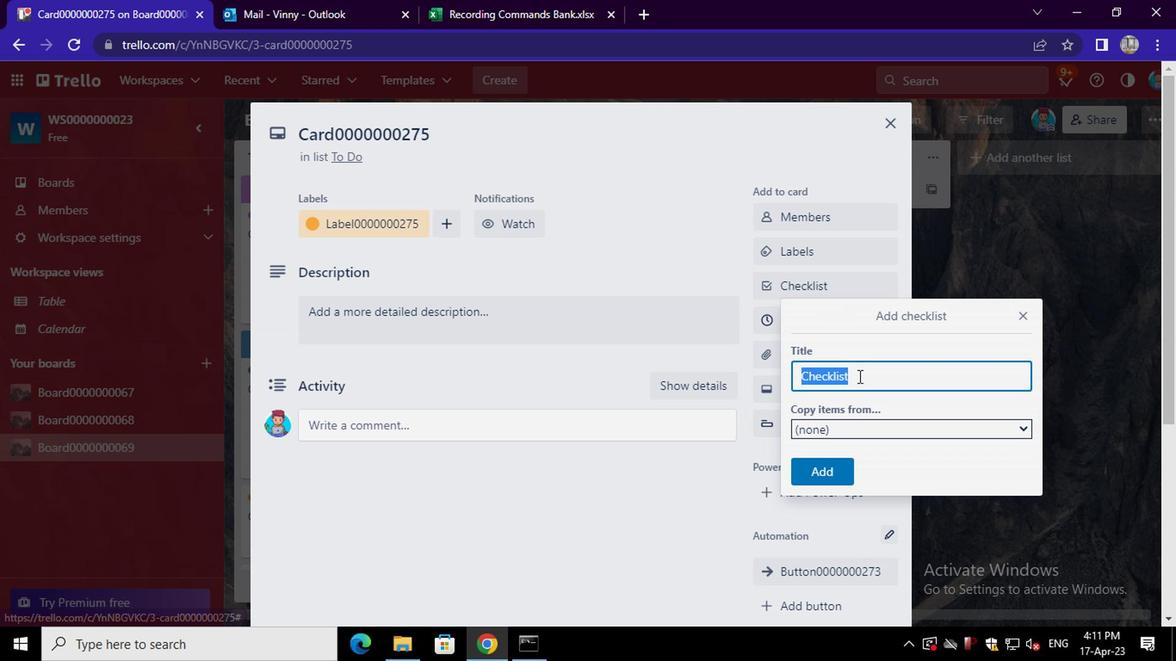 
Action: Key pressed <Key.backspace><Key.backspace><Key.backspace><Key.backspace><Key.backspace><Key.backspace><Key.backspace><Key.backspace><Key.backspace><Key.backspace><Key.backspace><Key.backspace><Key.backspace><Key.backspace><Key.backspace><Key.backspace><Key.backspace><Key.backspace><Key.backspace><Key.backspace><Key.backspace><Key.backspace><Key.backspace><Key.backspace><Key.shift>CL0000000275
Screenshot: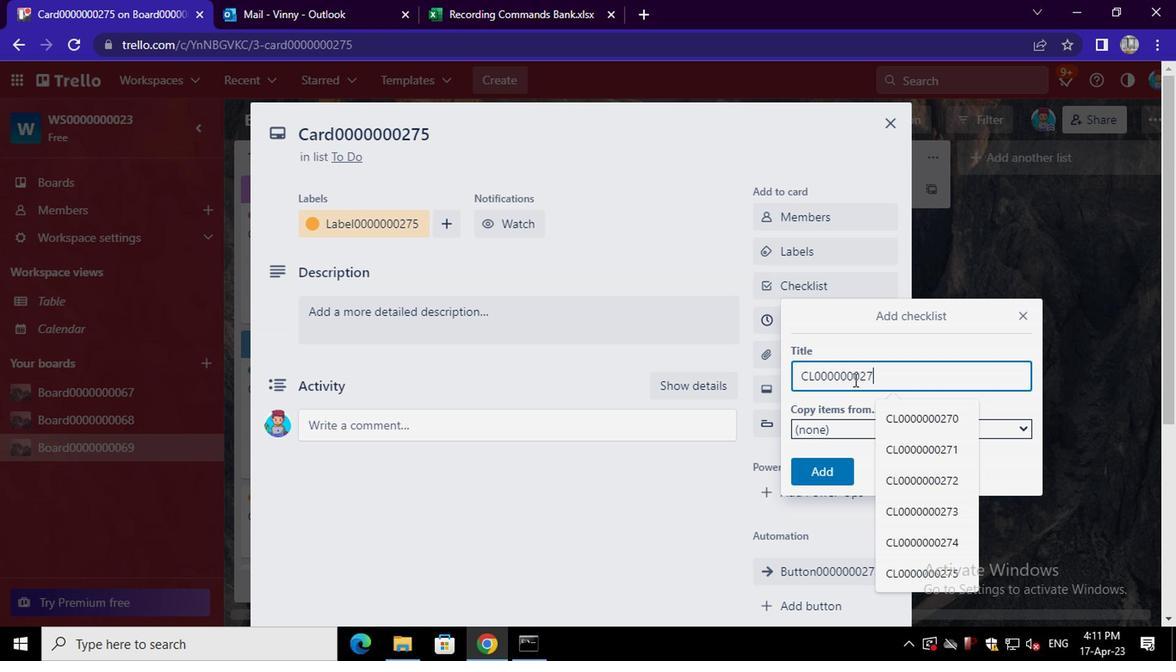 
Action: Mouse moved to (824, 450)
Screenshot: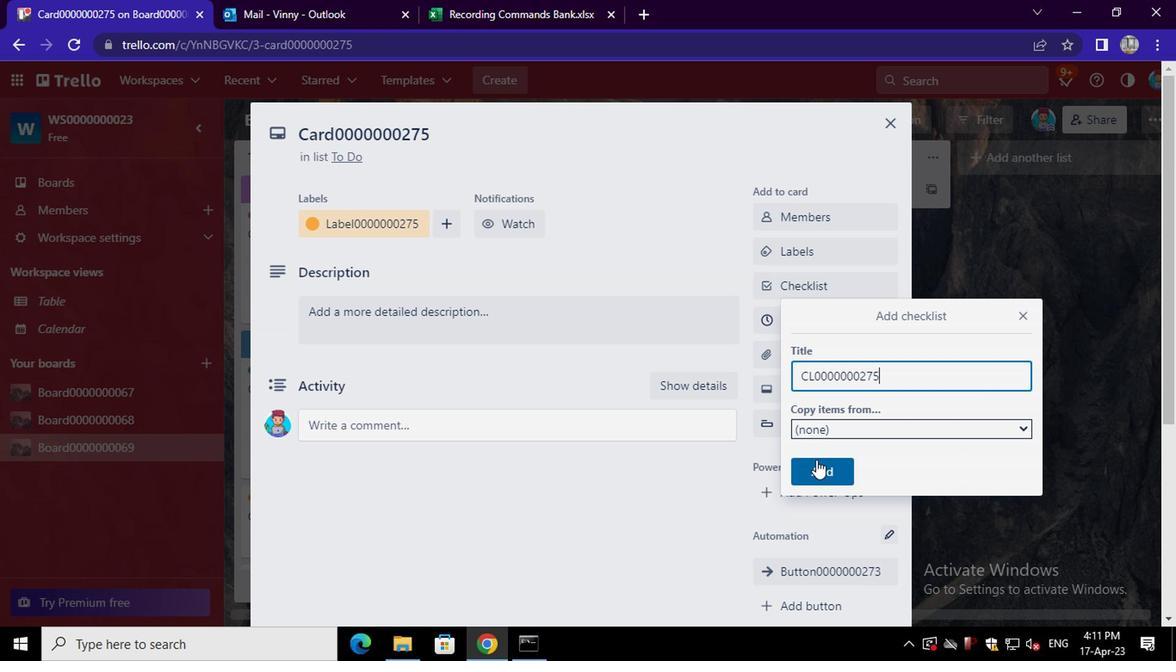 
Action: Mouse pressed left at (824, 450)
Screenshot: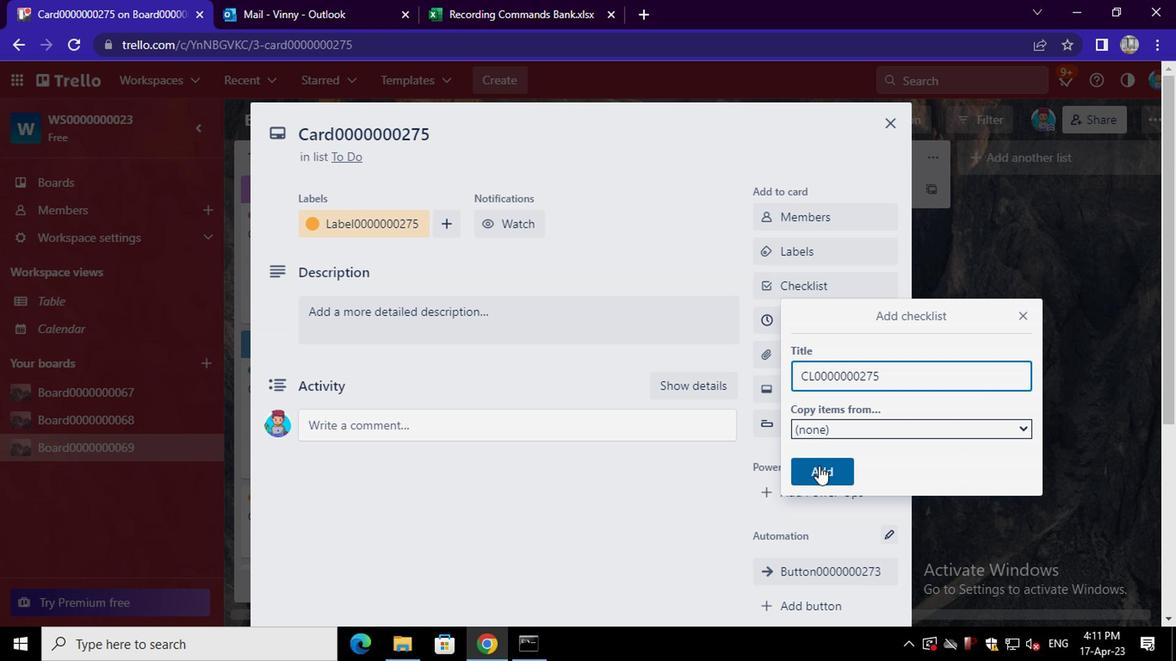 
Action: Mouse moved to (815, 315)
Screenshot: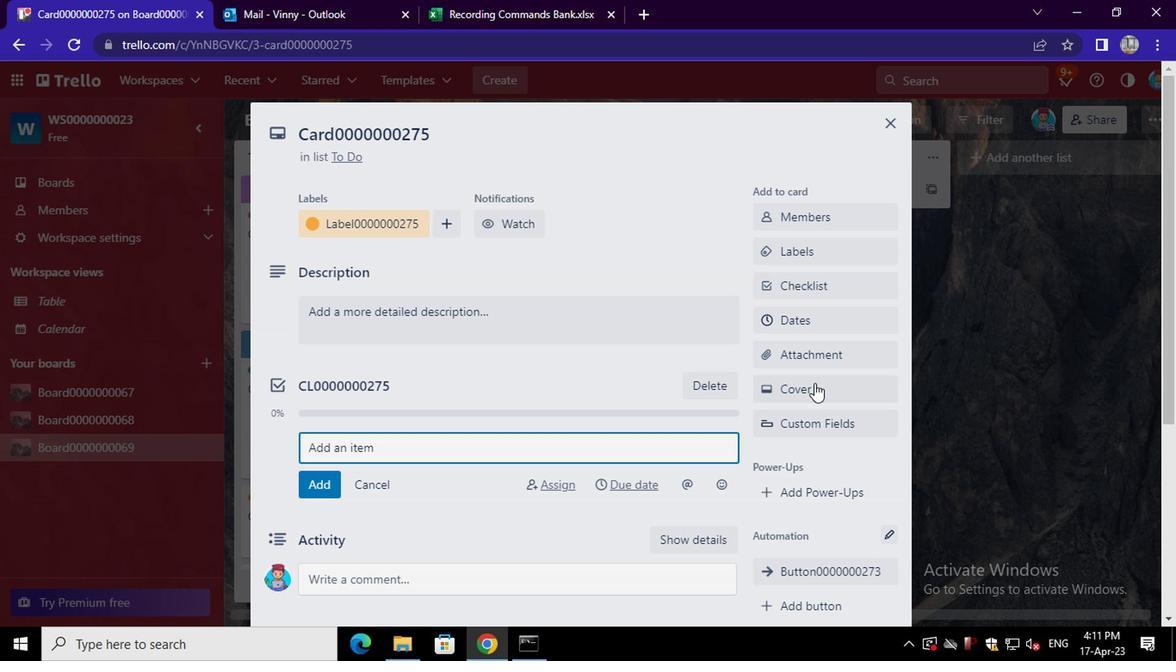 
Action: Mouse pressed left at (815, 315)
Screenshot: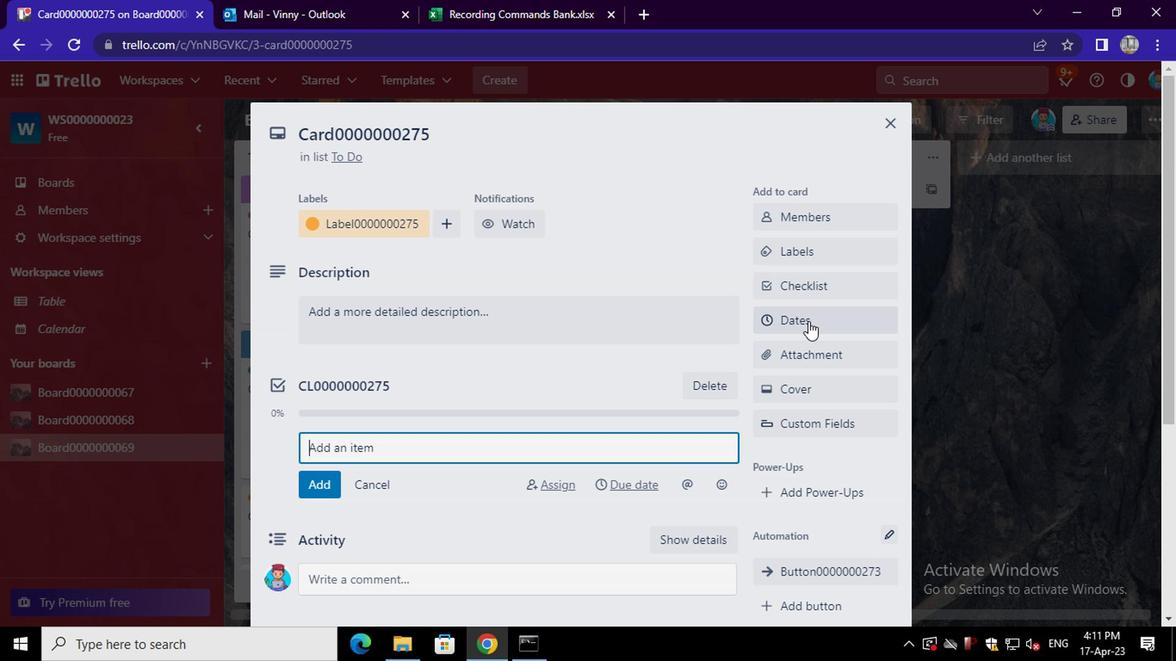 
Action: Mouse moved to (782, 416)
Screenshot: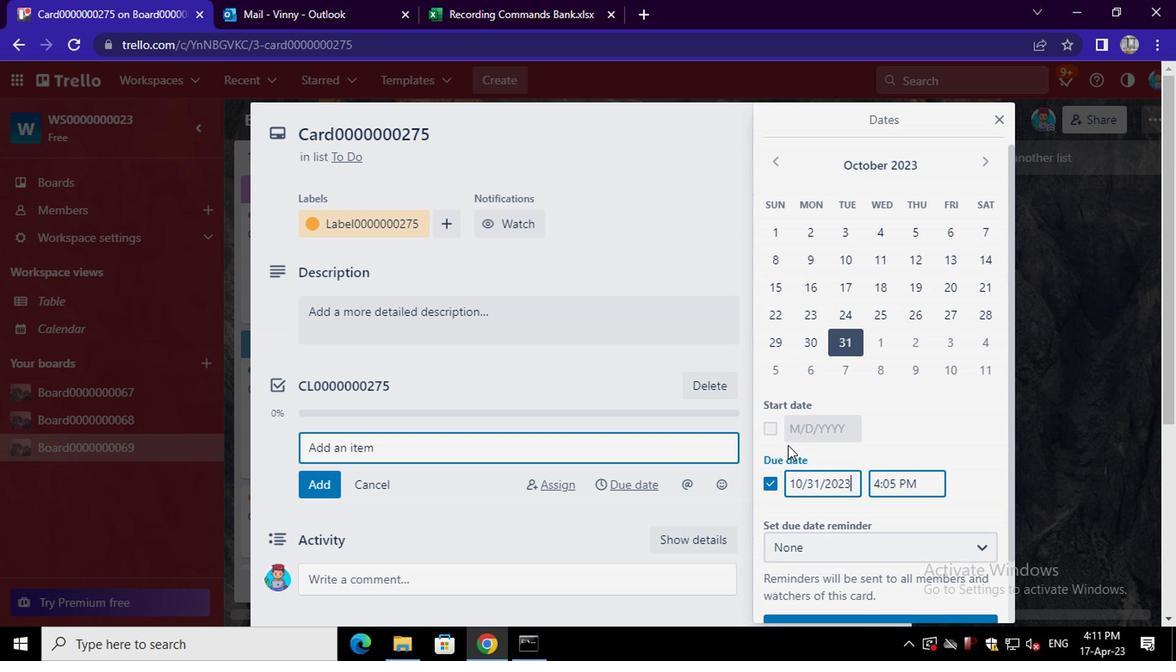 
Action: Mouse pressed left at (782, 416)
Screenshot: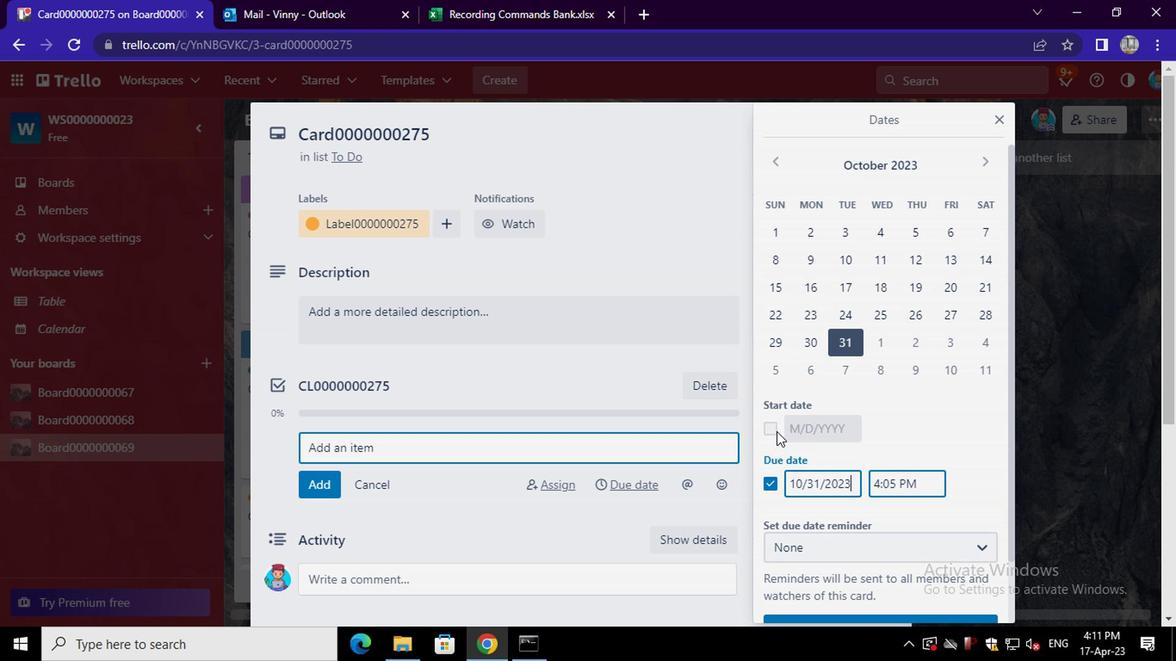 
Action: Mouse moved to (782, 465)
Screenshot: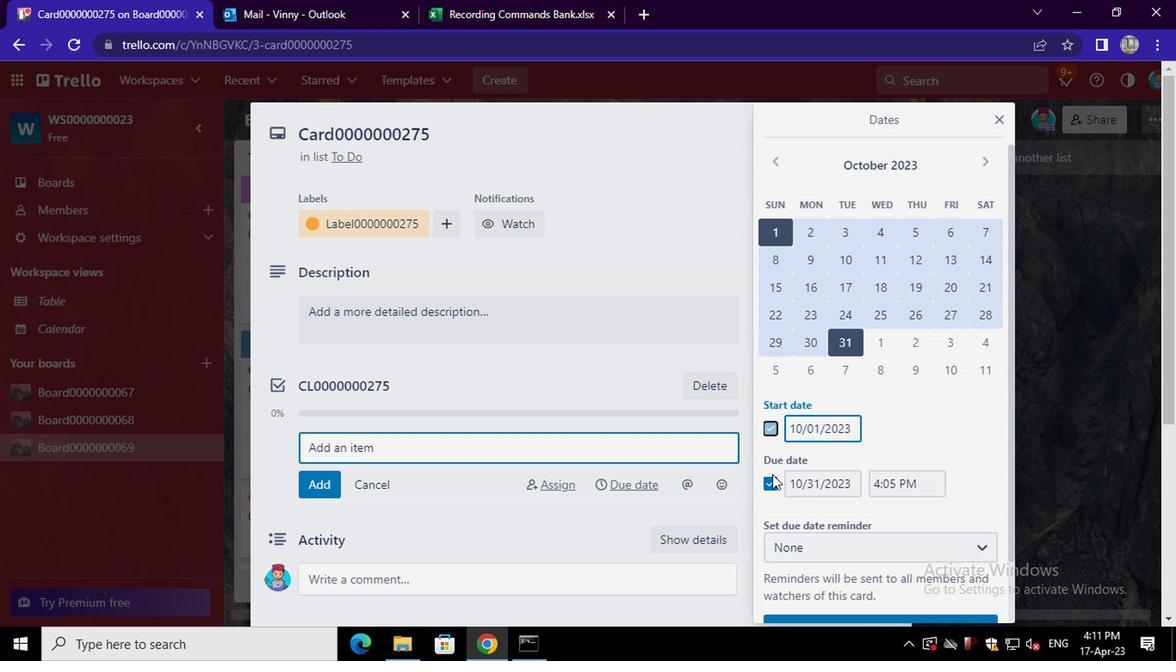 
Action: Mouse pressed left at (782, 465)
Screenshot: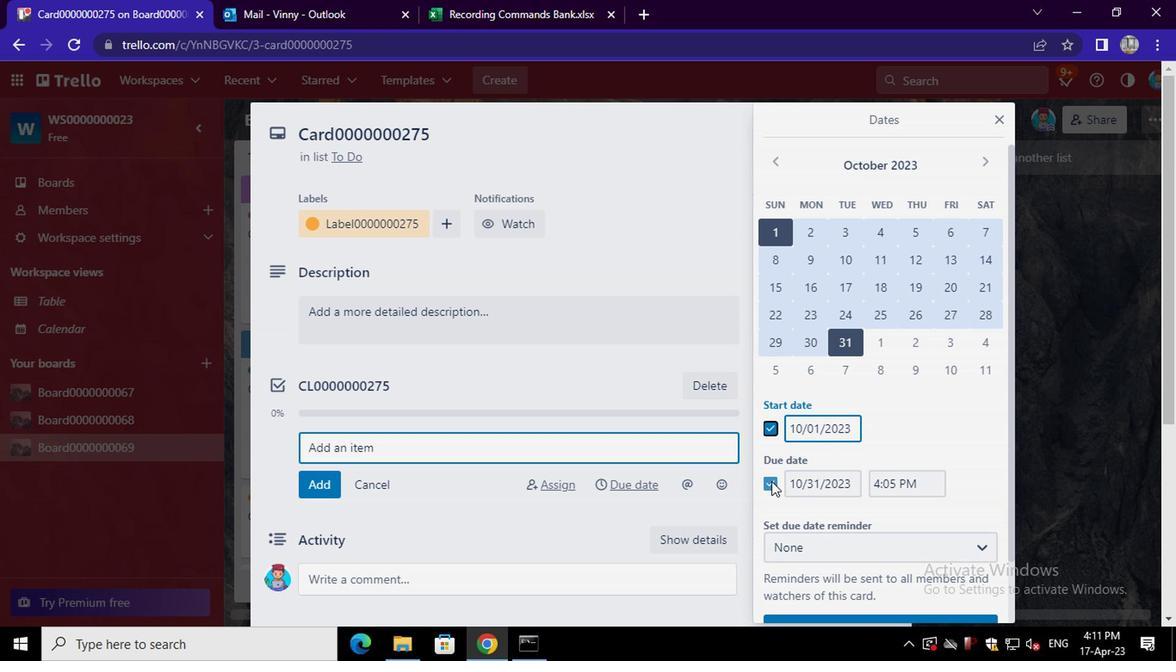 
Action: Mouse moved to (788, 229)
Screenshot: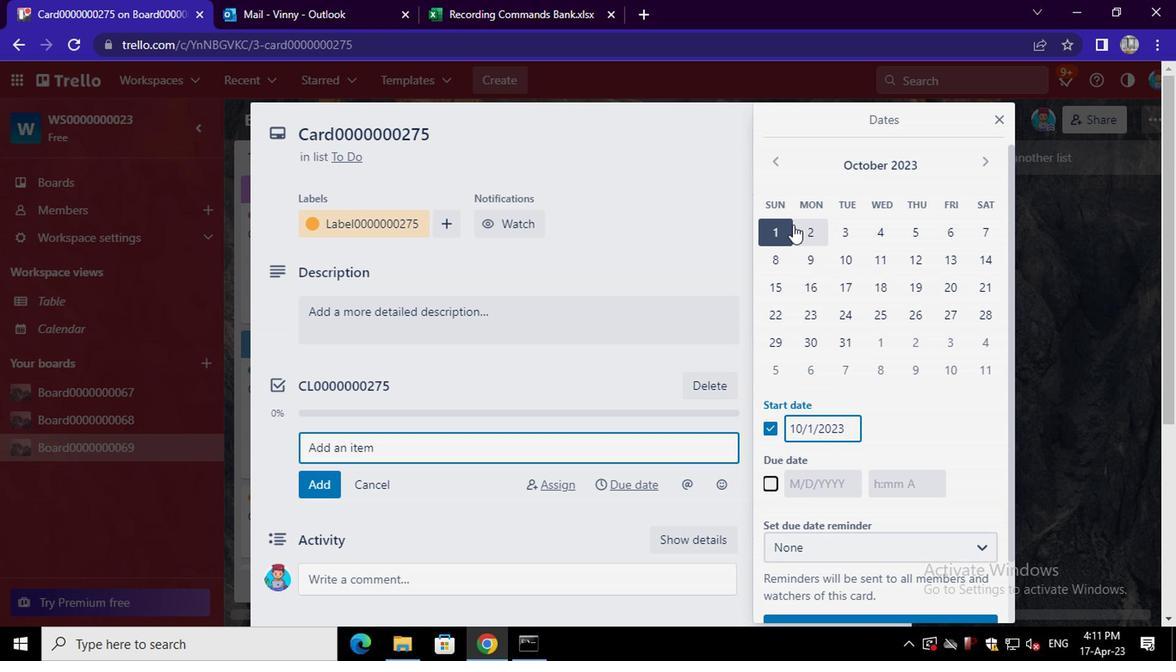 
Action: Mouse pressed left at (788, 229)
Screenshot: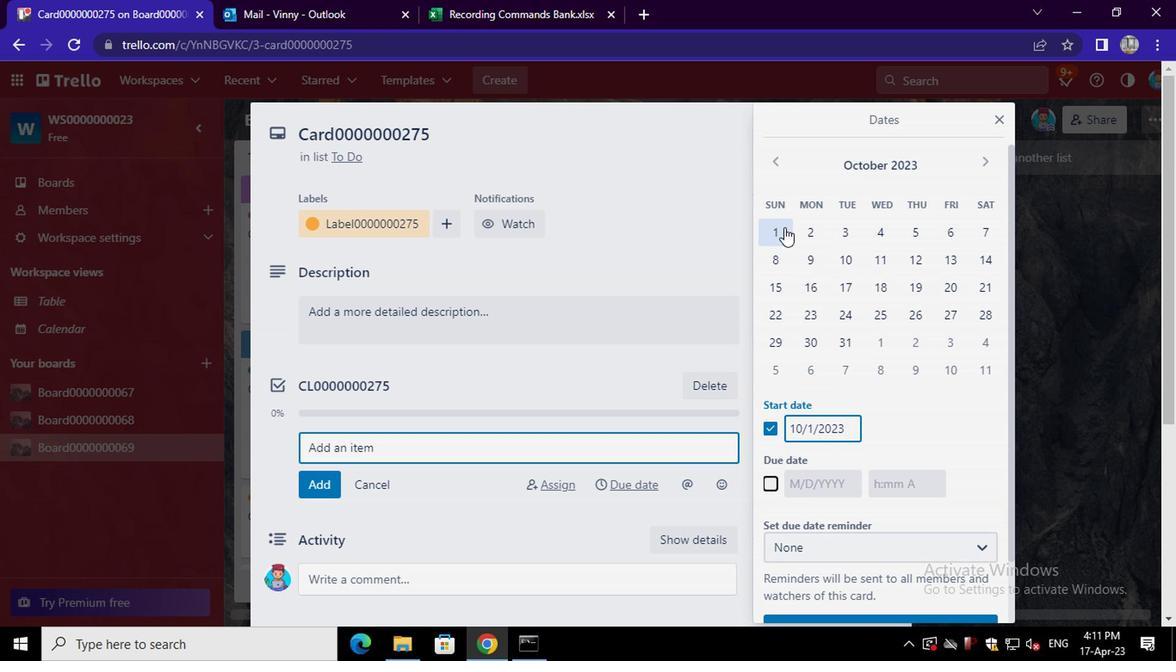 
Action: Mouse moved to (786, 465)
Screenshot: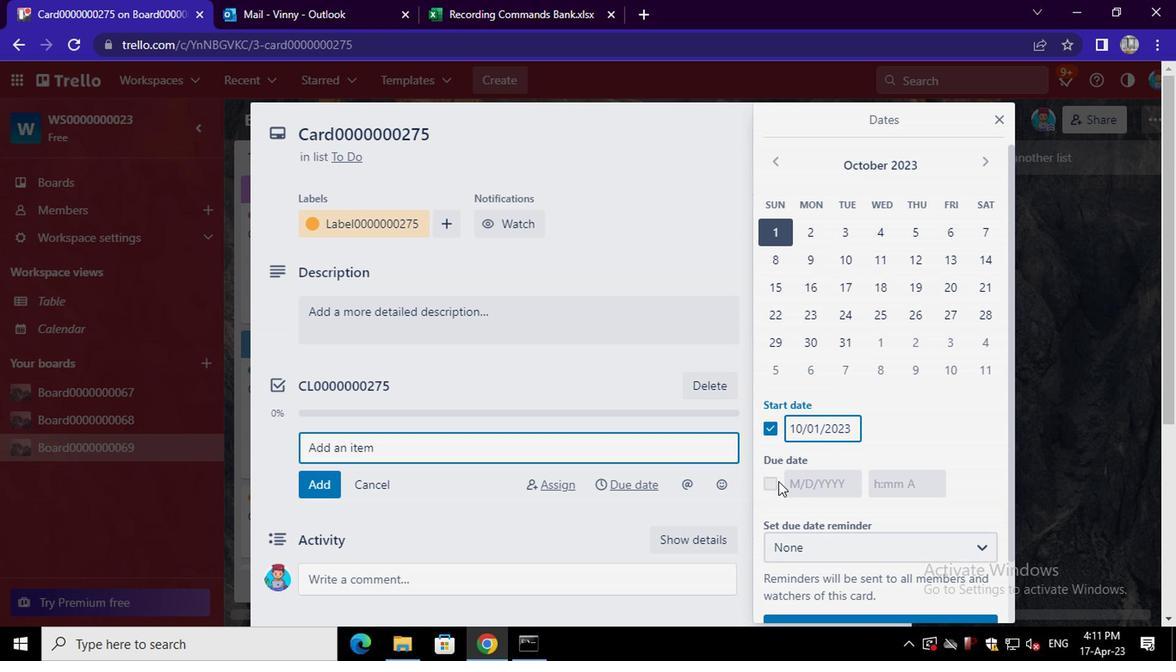 
Action: Mouse pressed left at (786, 465)
Screenshot: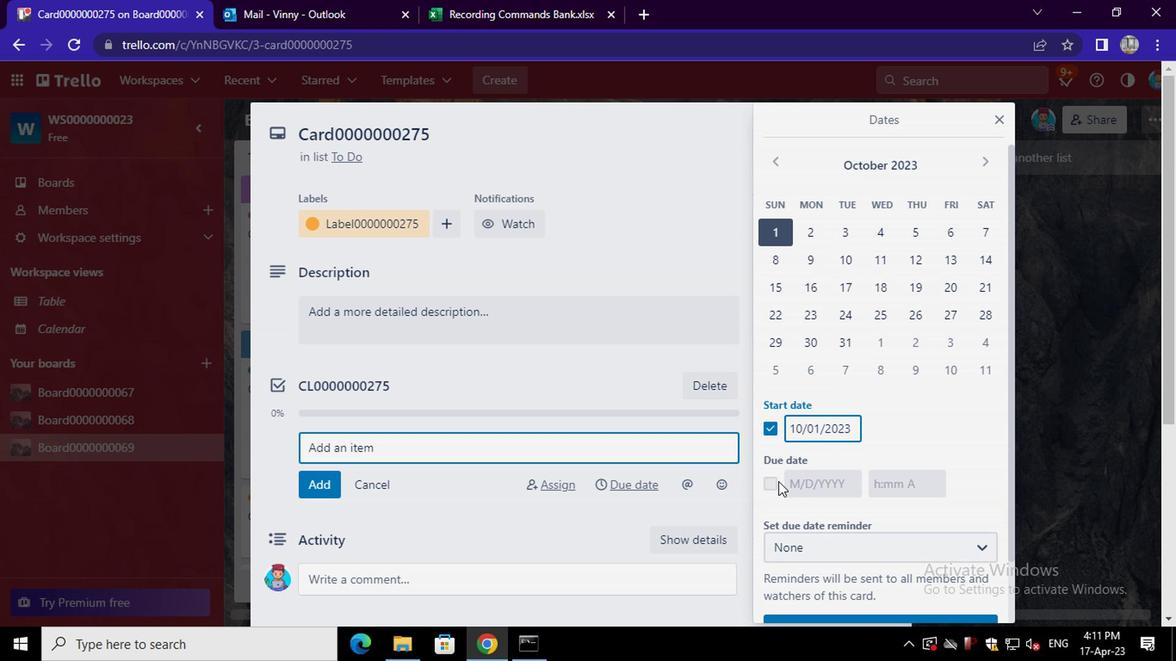 
Action: Mouse moved to (848, 335)
Screenshot: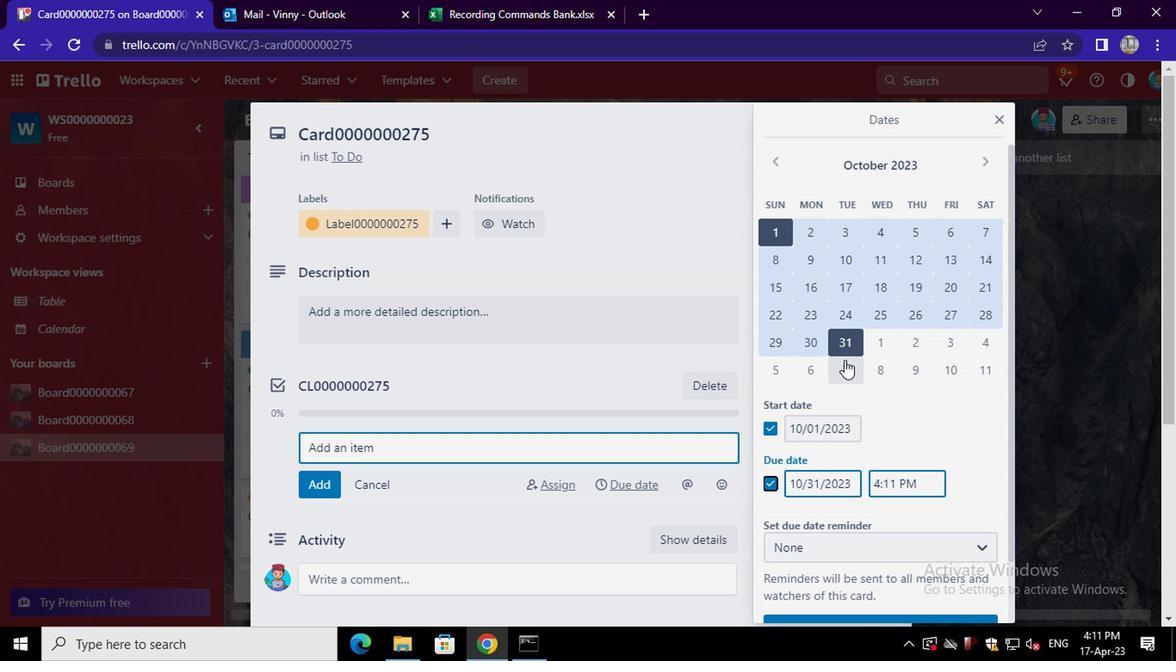 
Action: Mouse pressed left at (848, 335)
Screenshot: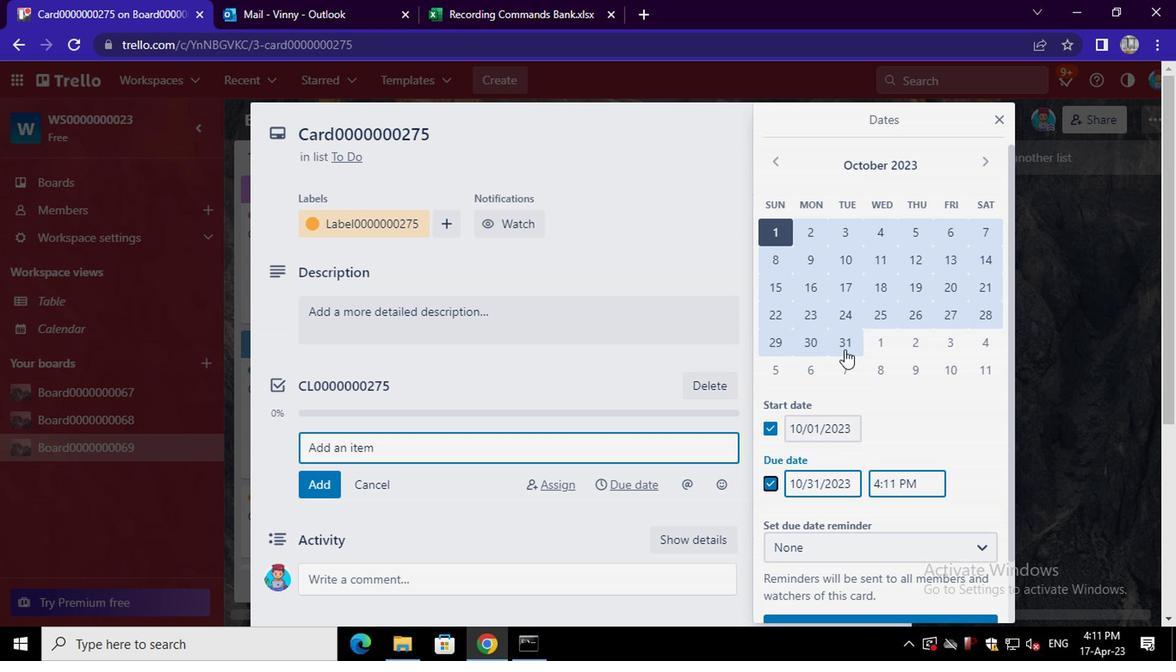 
Action: Mouse moved to (878, 591)
Screenshot: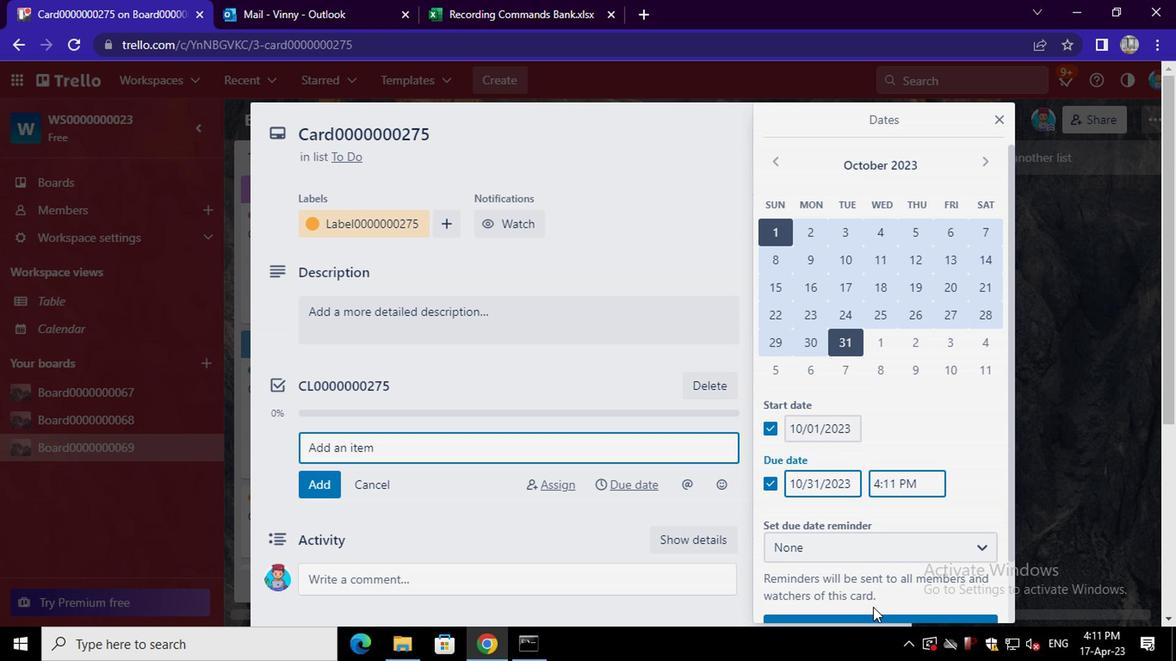 
Action: Mouse pressed left at (878, 591)
Screenshot: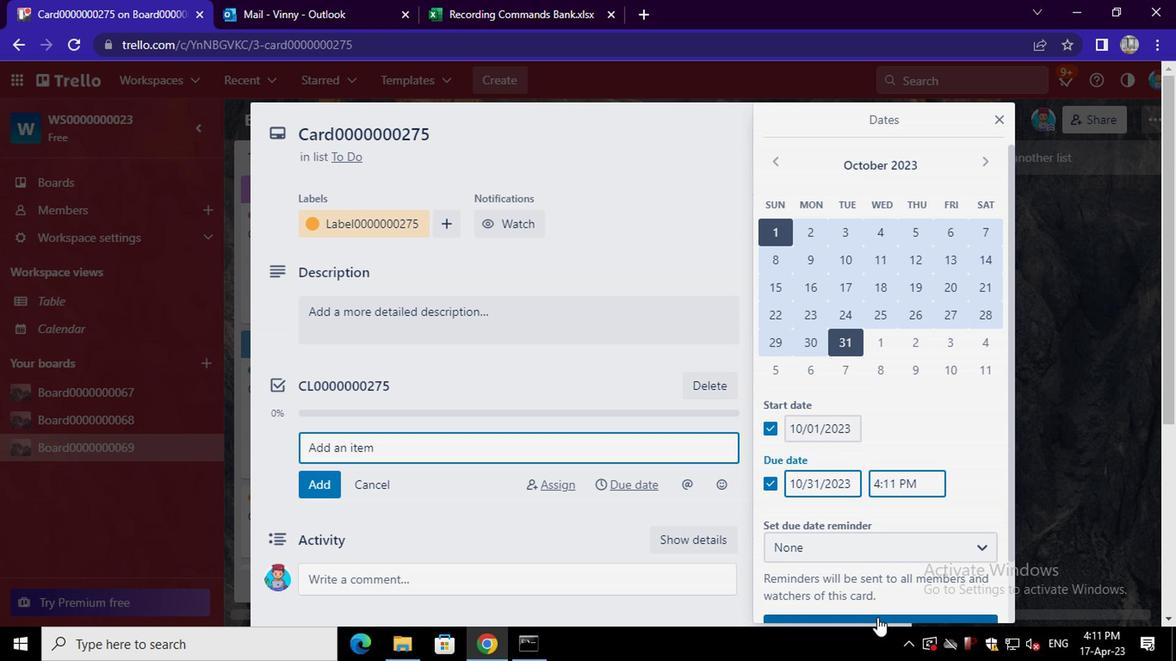 
Action: Mouse moved to (918, 552)
Screenshot: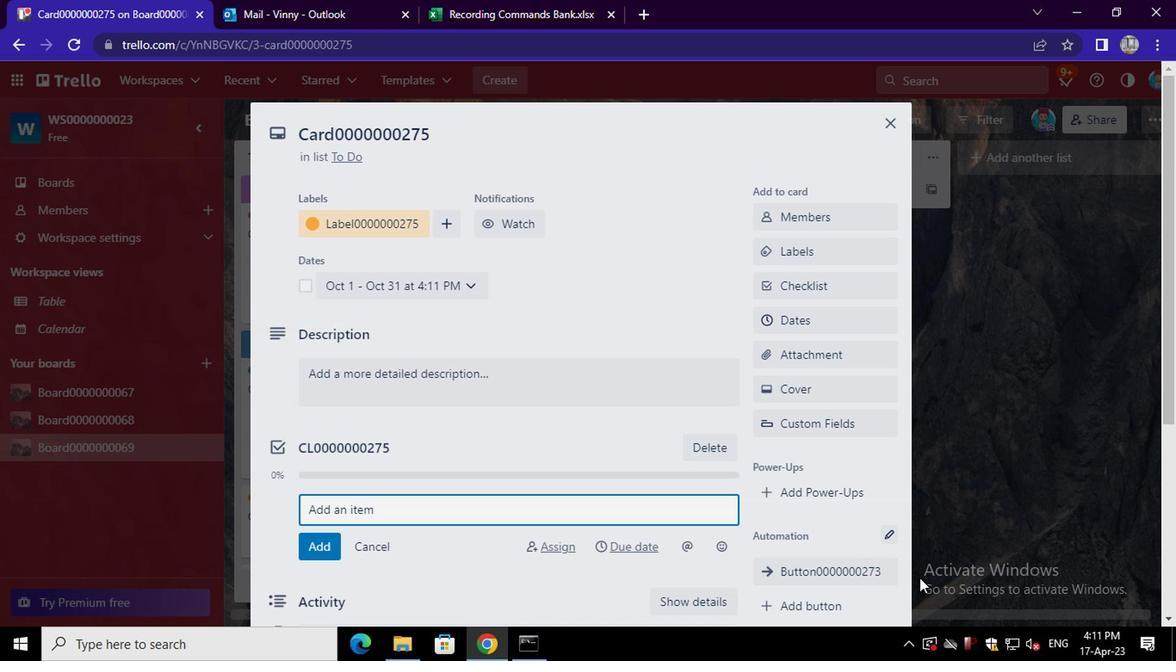 
